 Task: Open Card Board Meeting Review in Board Employee Offboarding to Workspace Lead Generation and add a team member Softage.1@softage.net, a label Orange, a checklist Food Truck Launch, an attachment from Trello, a color Orange and finally, add a card description 'Plan and execute company team-building workshop' and a comment 'We should approach this task with a sense of humility and a willingness to seek feedback and guidance from others.'. Add a start date 'Jan 05, 1900' with a due date 'Jan 12, 1900'
Action: Mouse moved to (70, 288)
Screenshot: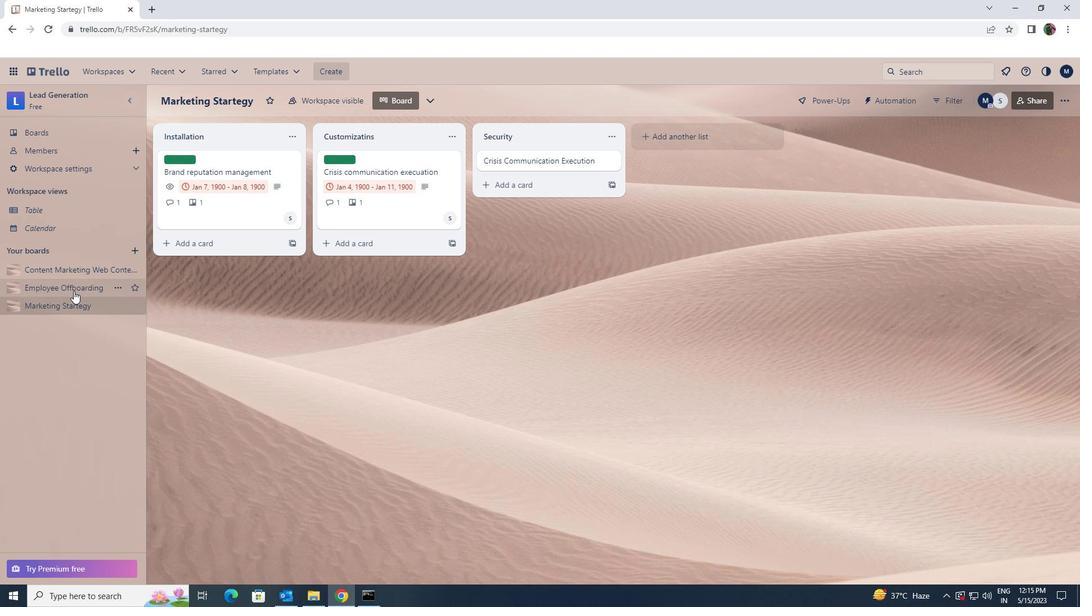 
Action: Mouse pressed left at (70, 288)
Screenshot: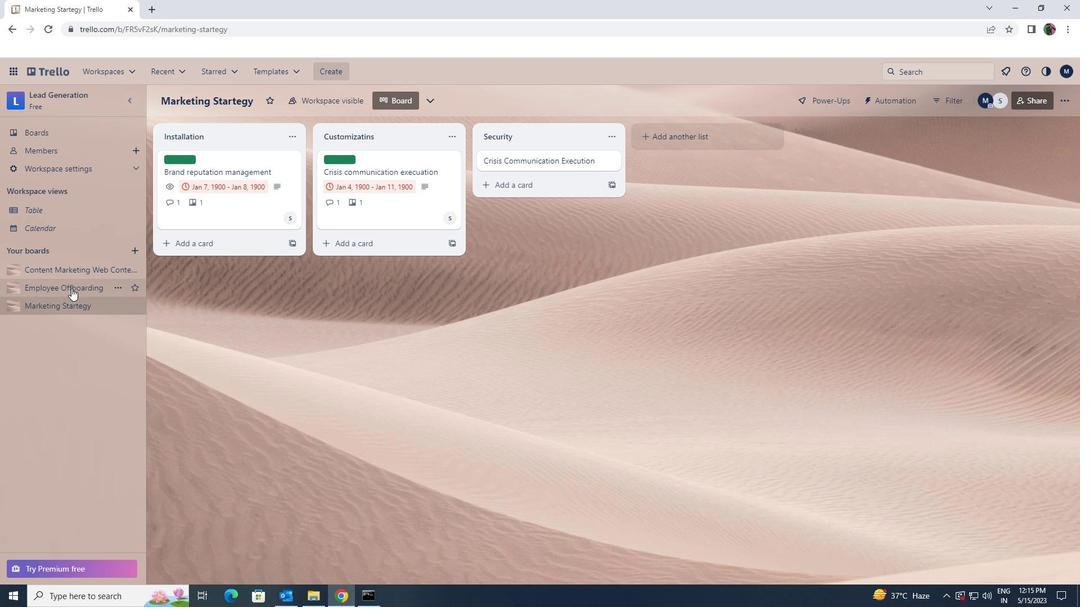
Action: Mouse moved to (400, 164)
Screenshot: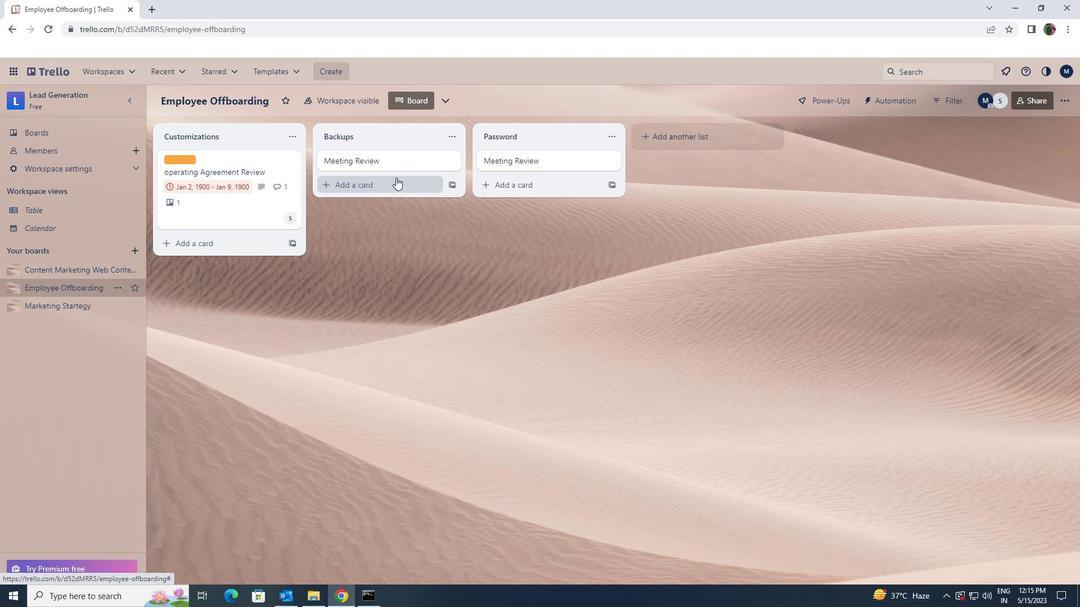 
Action: Mouse pressed left at (400, 164)
Screenshot: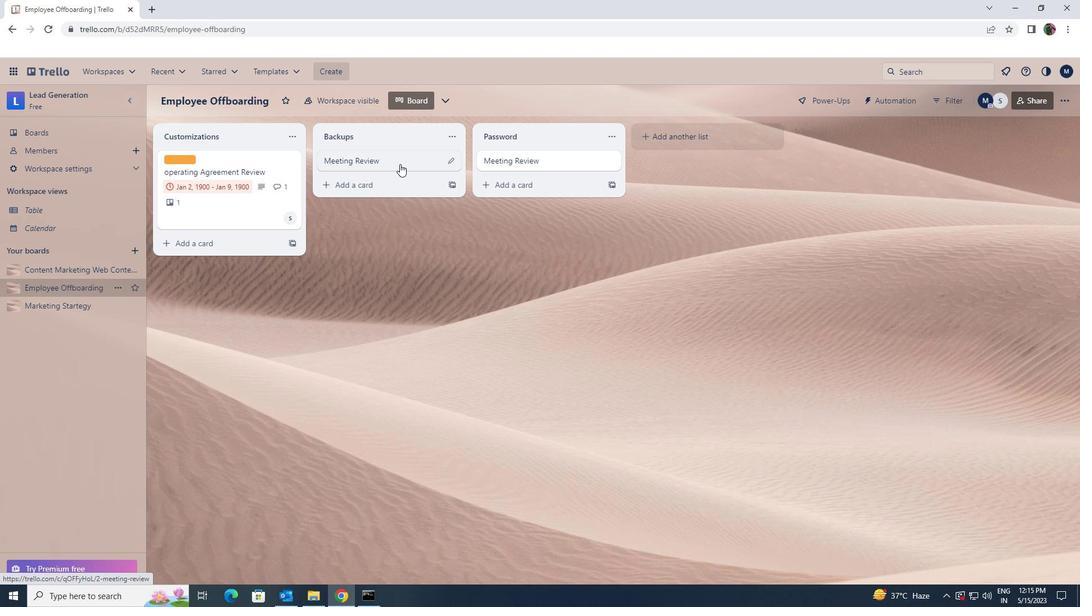 
Action: Mouse moved to (671, 198)
Screenshot: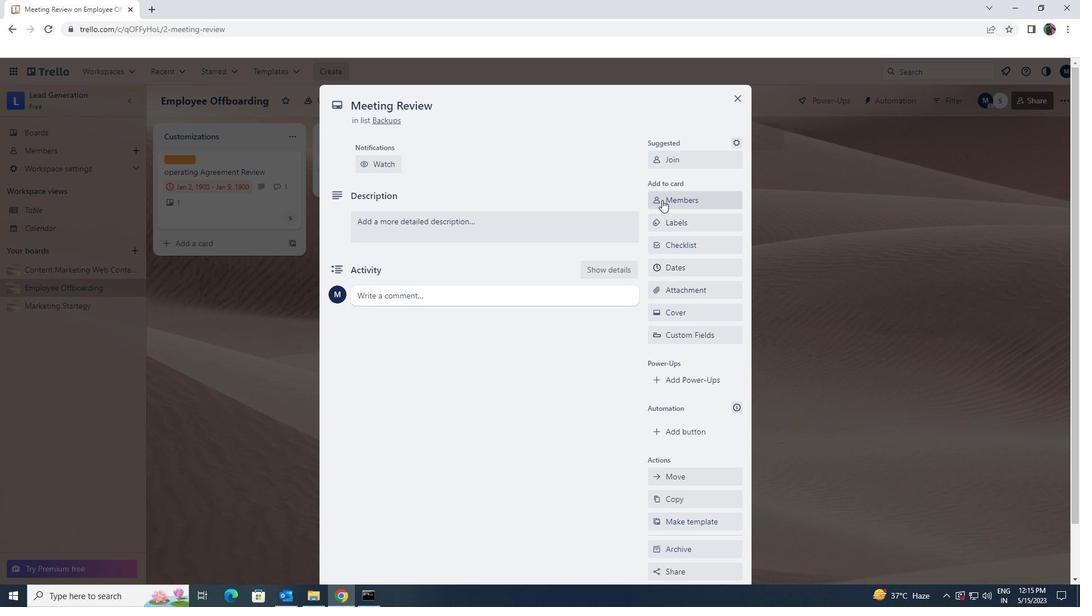 
Action: Mouse pressed left at (671, 198)
Screenshot: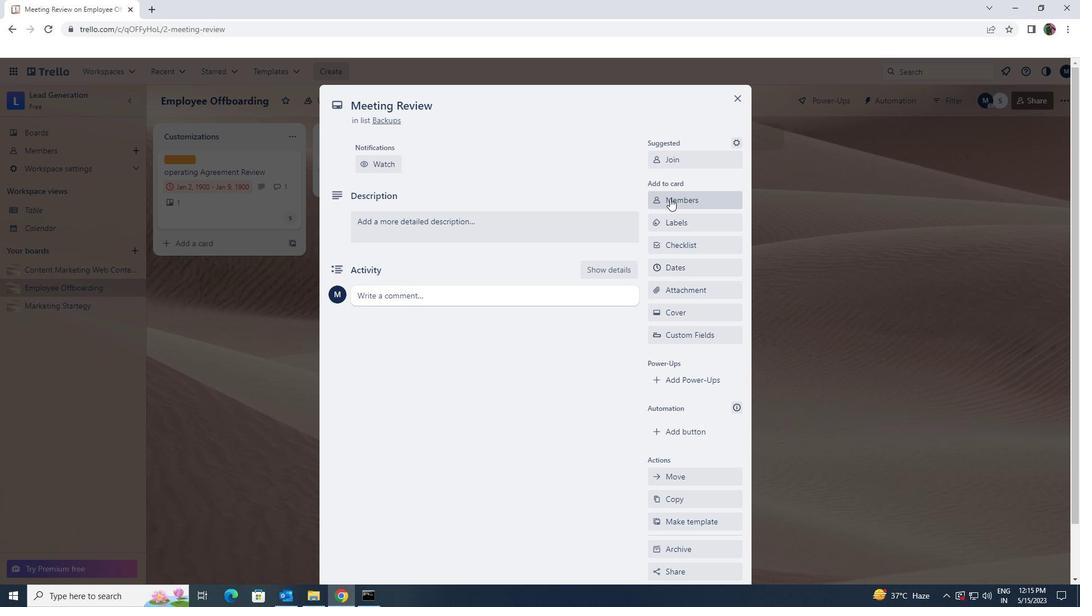 
Action: Key pressed <Key.shift><Key.shift><Key.shift><Key.shift>SOFTAGE.1<Key.shift><Key.shift>@SOFTAGE.NET
Screenshot: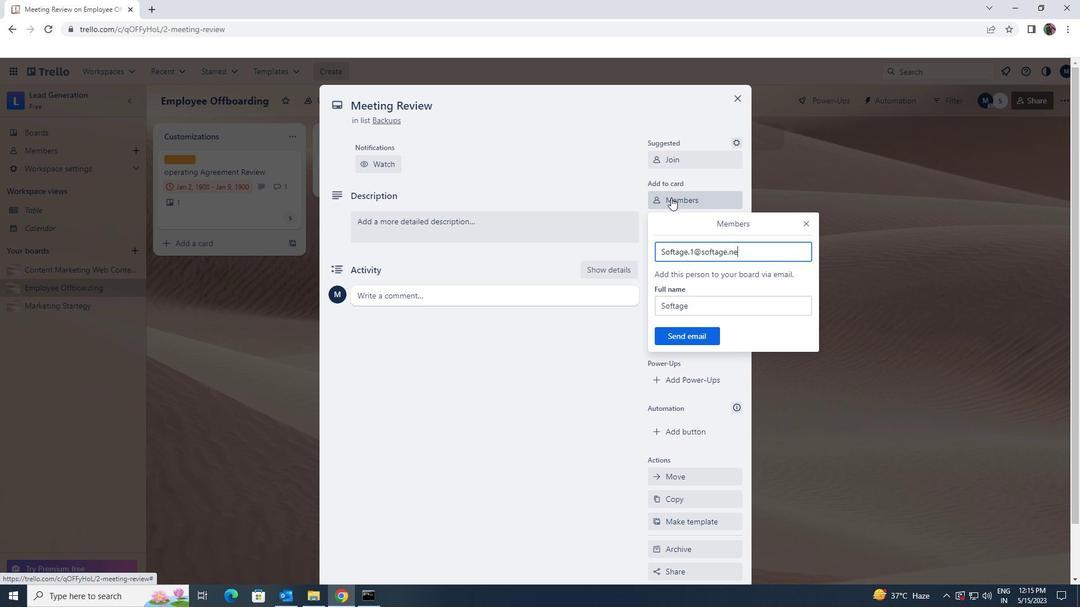 
Action: Mouse moved to (688, 342)
Screenshot: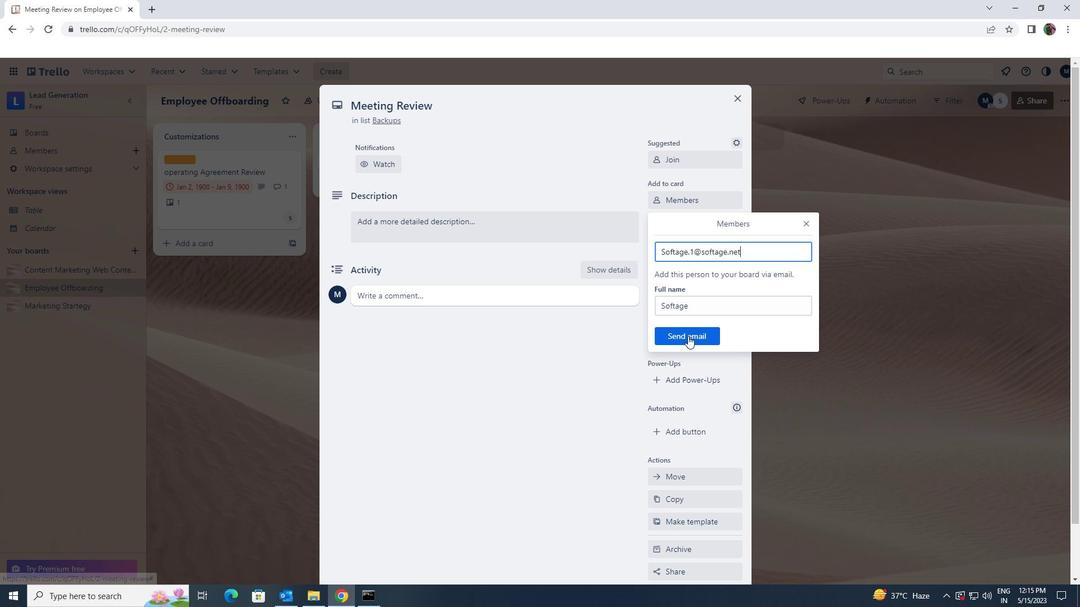 
Action: Mouse pressed left at (688, 342)
Screenshot: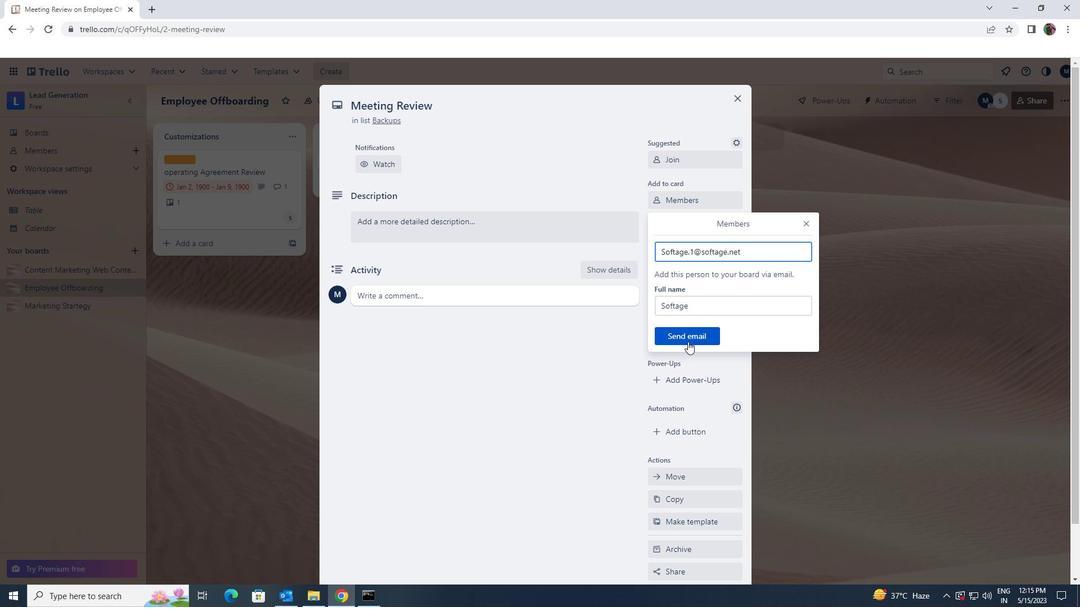 
Action: Mouse moved to (691, 224)
Screenshot: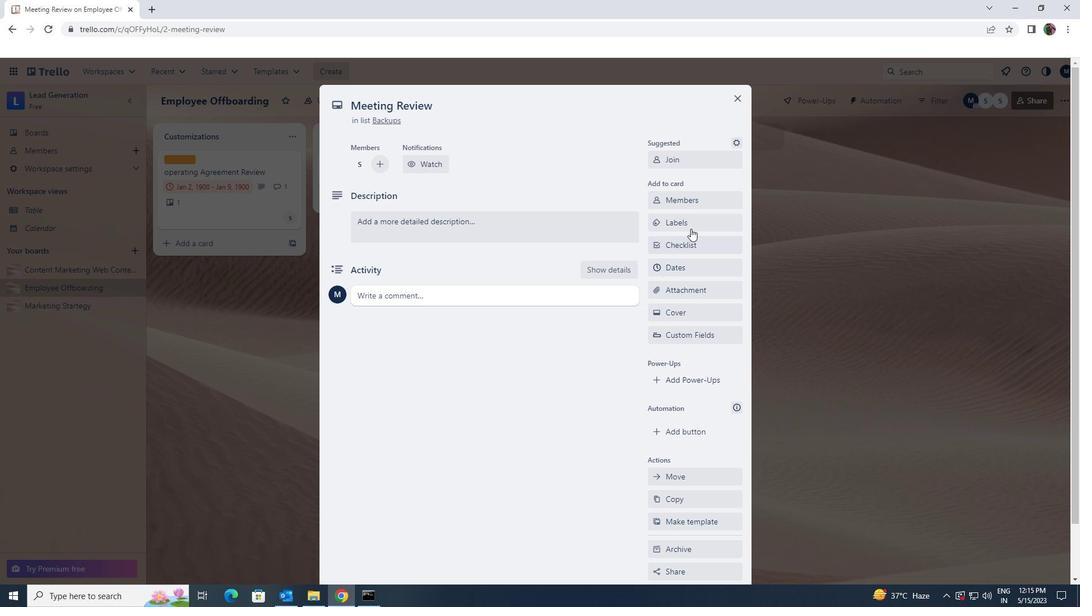
Action: Mouse pressed left at (691, 224)
Screenshot: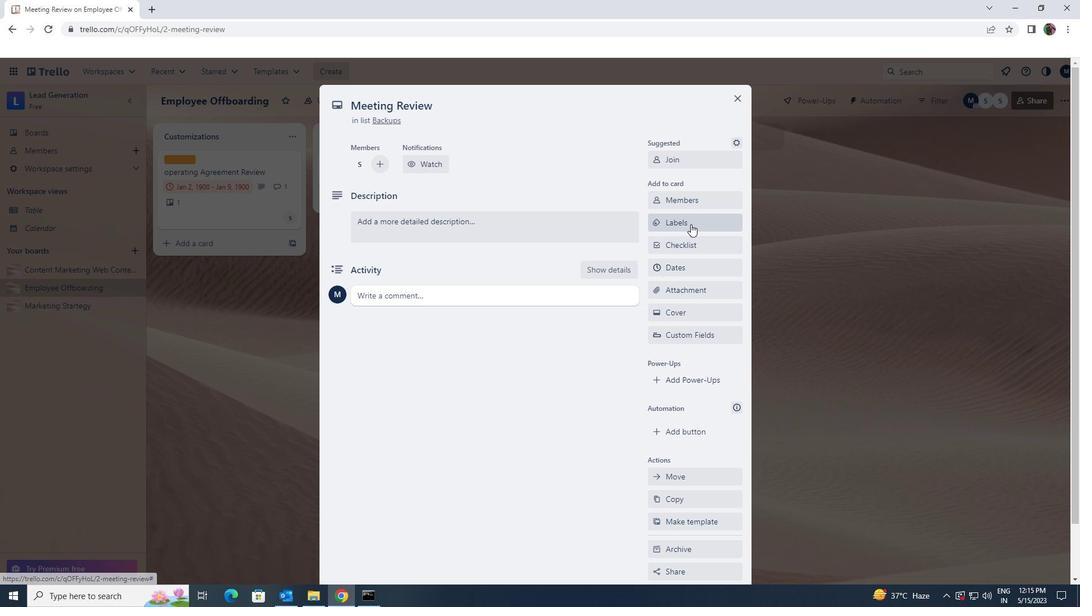 
Action: Mouse moved to (718, 444)
Screenshot: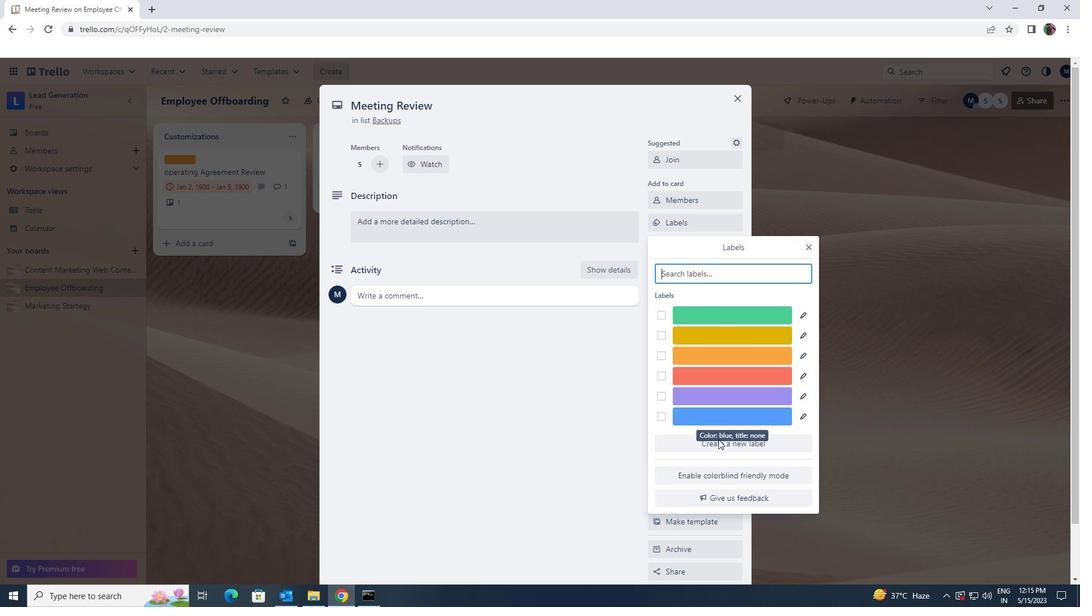 
Action: Mouse pressed left at (718, 444)
Screenshot: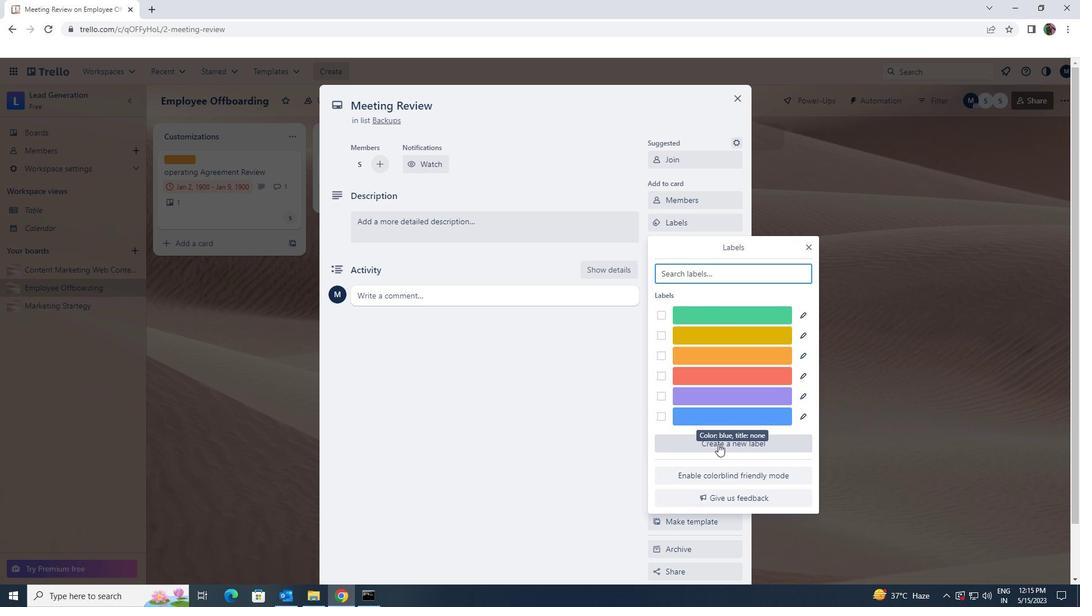 
Action: Mouse moved to (740, 410)
Screenshot: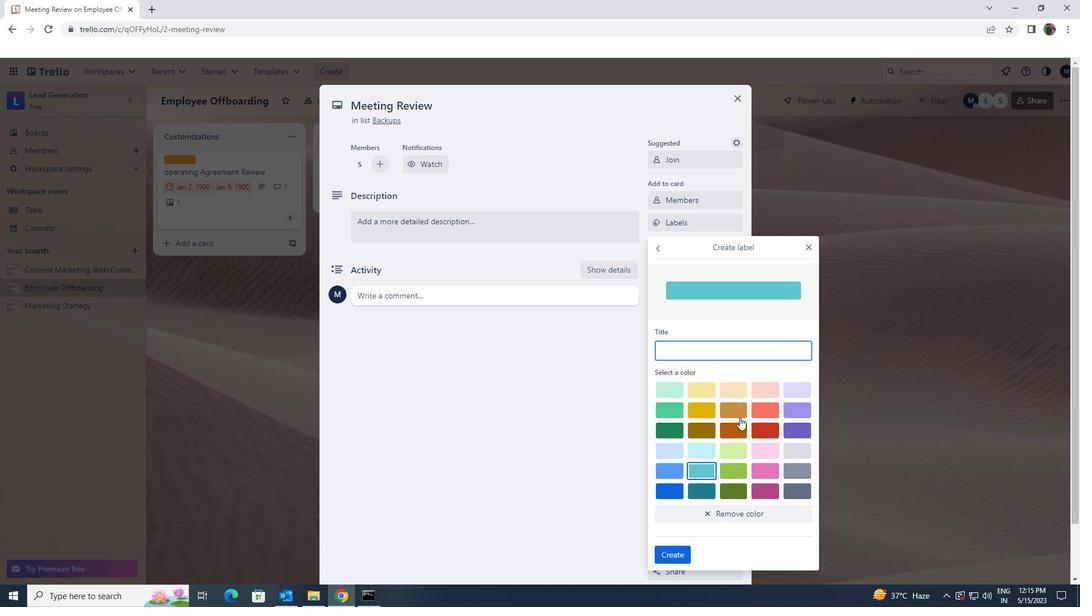 
Action: Mouse pressed left at (740, 410)
Screenshot: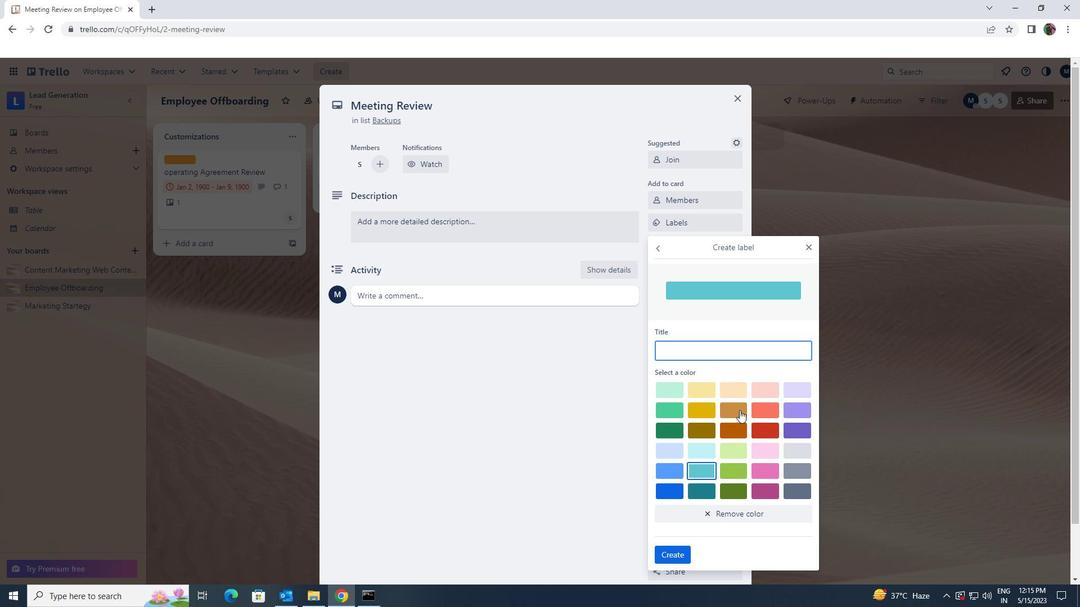 
Action: Mouse moved to (662, 554)
Screenshot: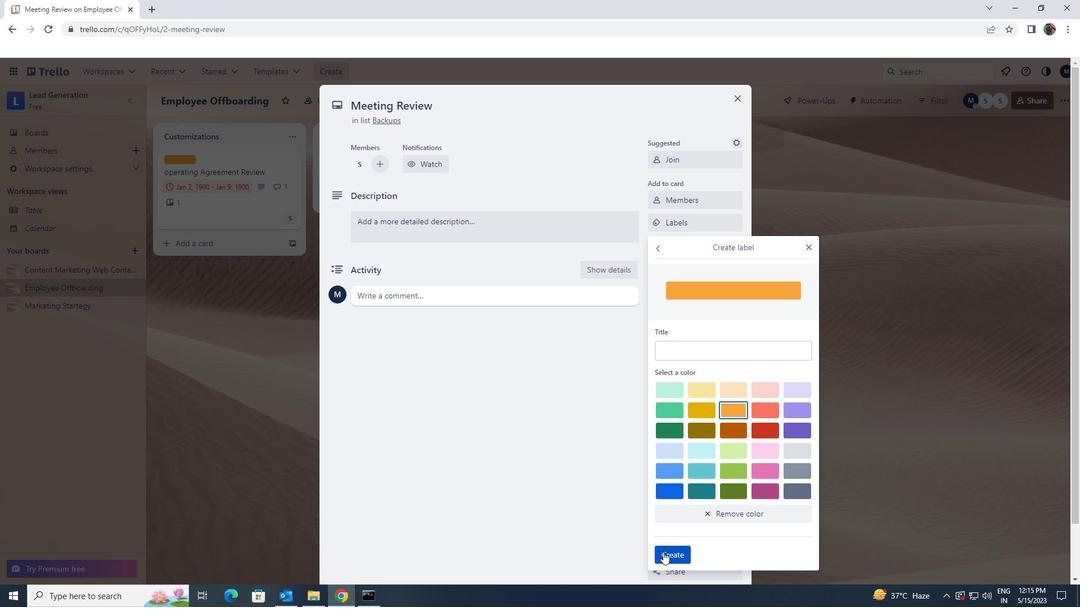 
Action: Mouse pressed left at (662, 554)
Screenshot: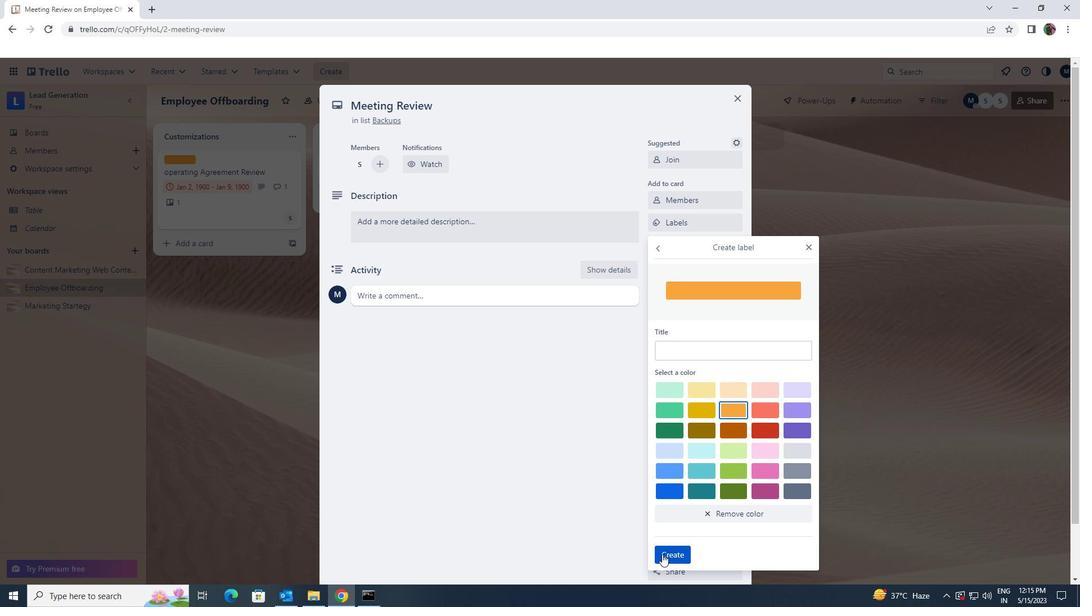 
Action: Mouse moved to (807, 247)
Screenshot: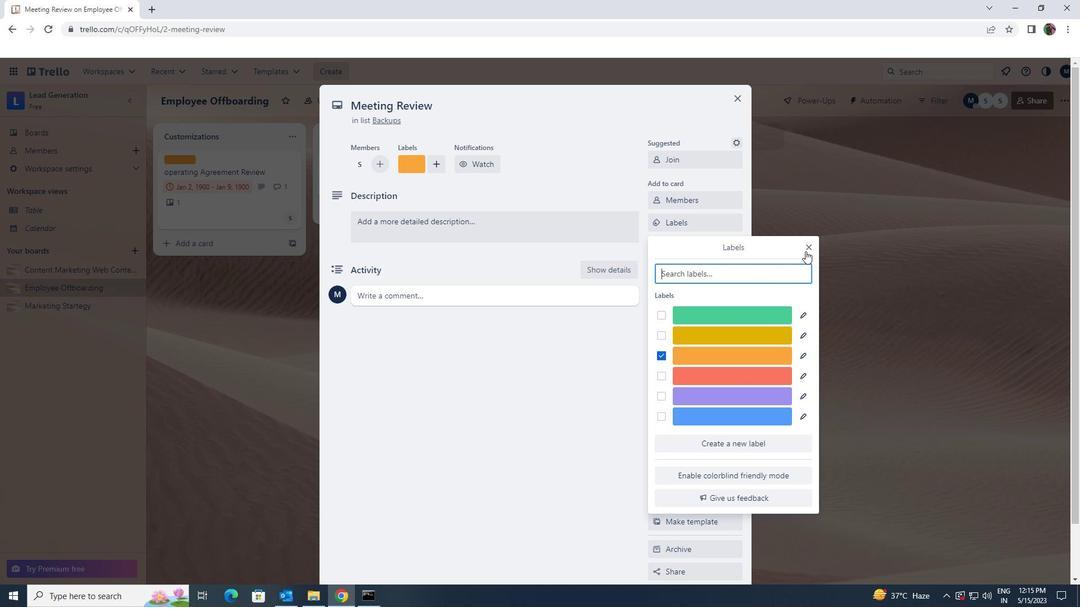 
Action: Mouse pressed left at (807, 247)
Screenshot: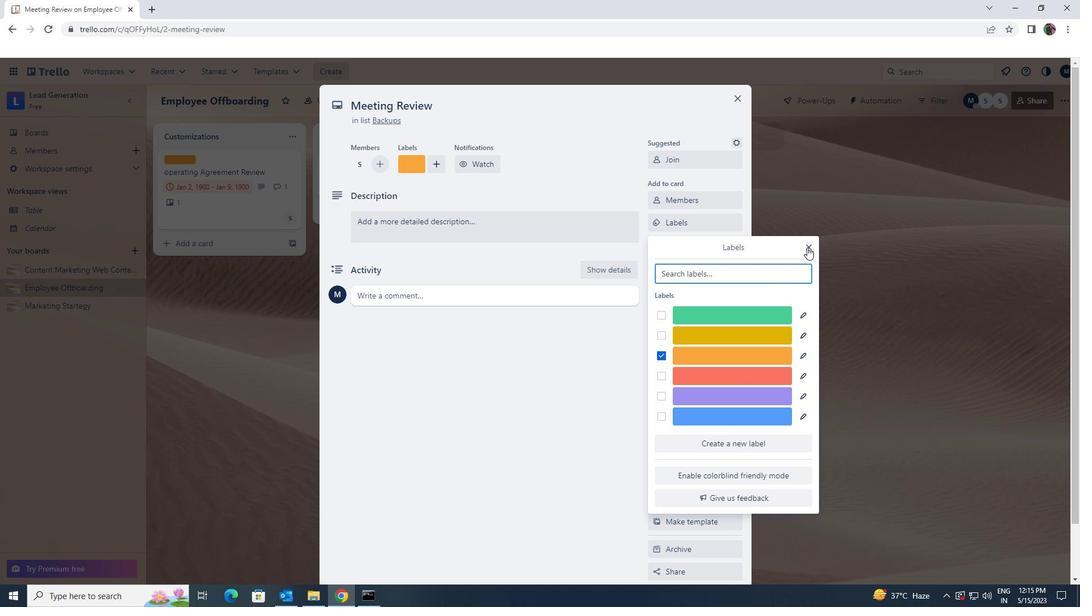 
Action: Mouse moved to (707, 238)
Screenshot: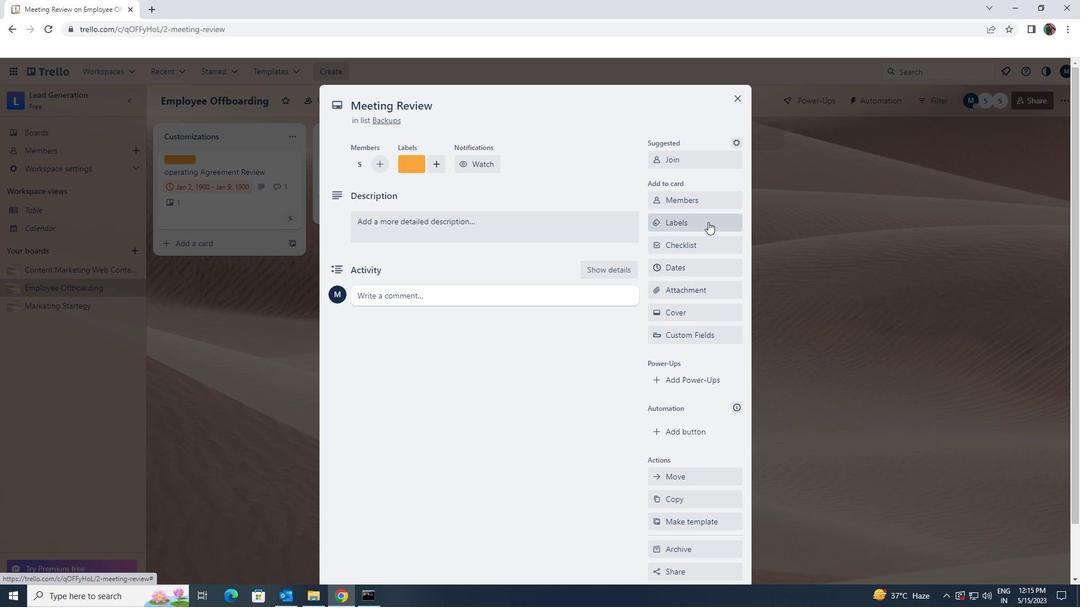 
Action: Mouse pressed left at (707, 238)
Screenshot: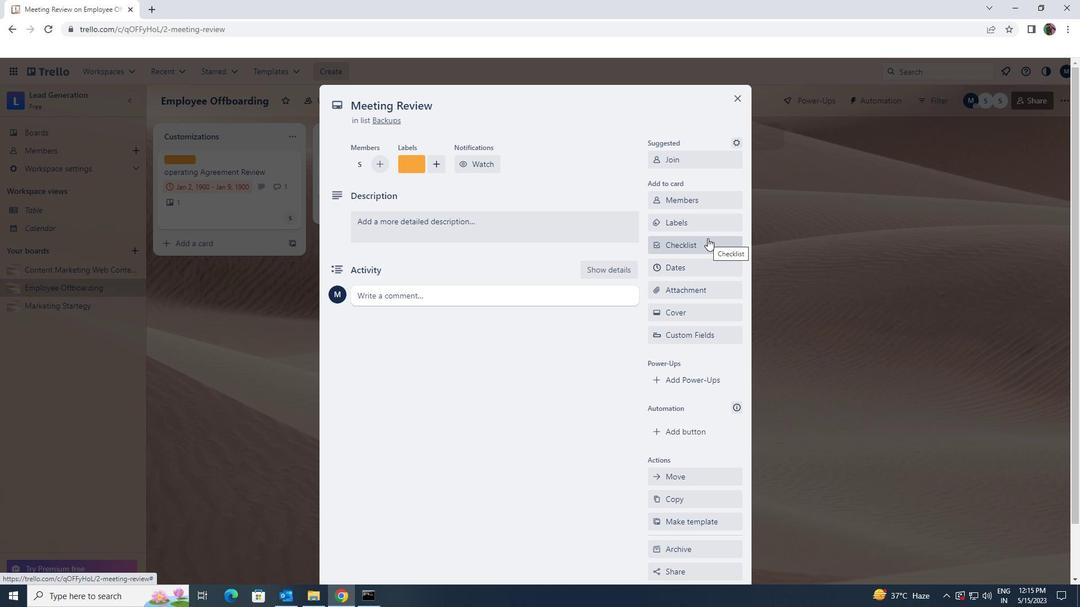 
Action: Key pressed <Key.shift><Key.shift><Key.shift><Key.shift>FOOD<Key.space><Key.shift>TRACK<Key.space><Key.shift>LAUNCH
Screenshot: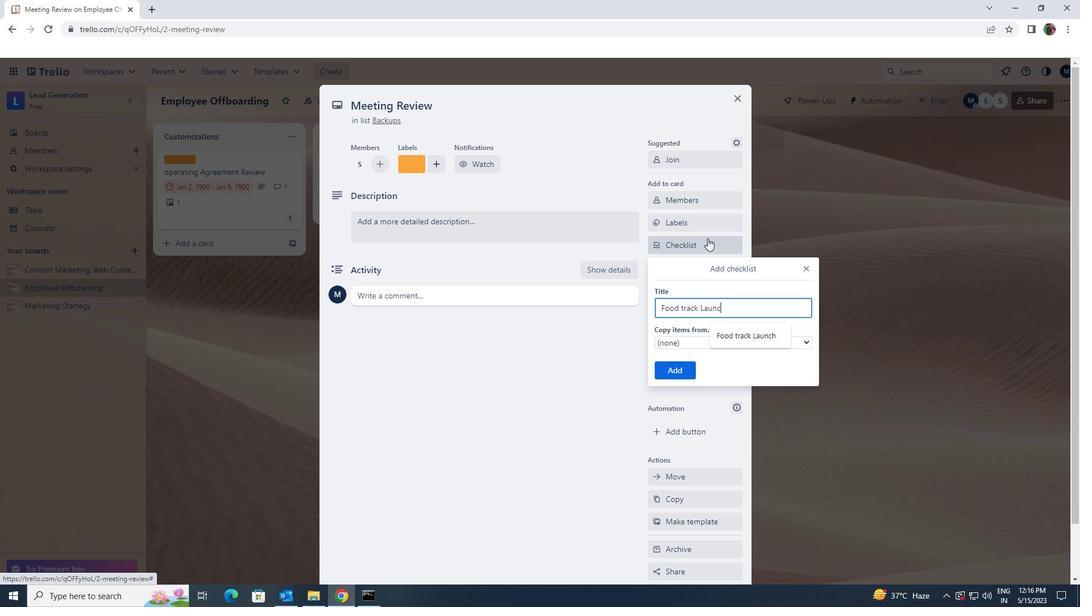 
Action: Mouse moved to (679, 361)
Screenshot: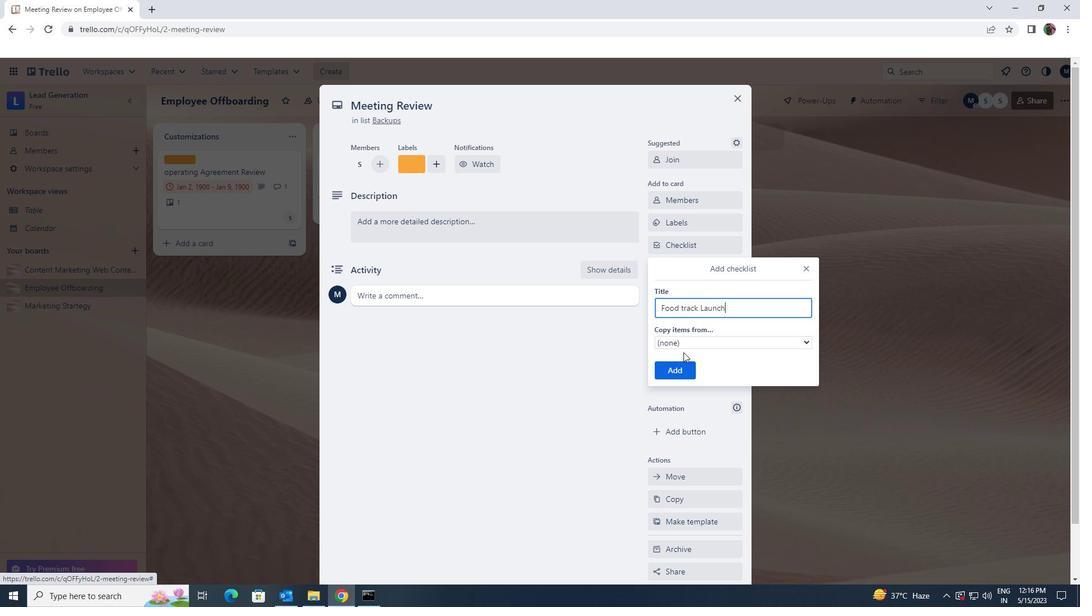 
Action: Mouse pressed left at (679, 361)
Screenshot: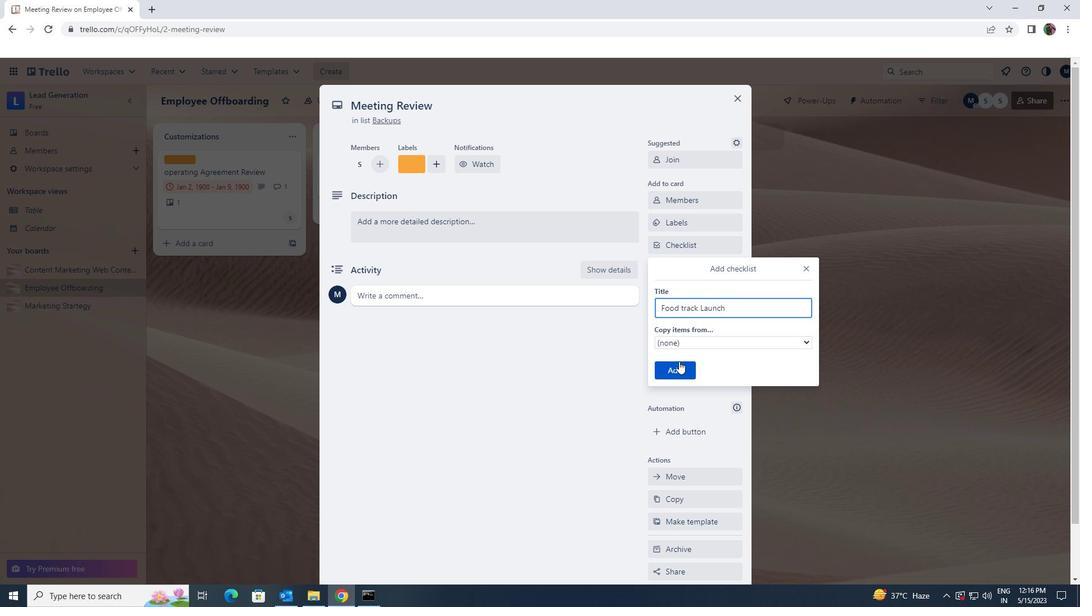 
Action: Mouse moved to (696, 288)
Screenshot: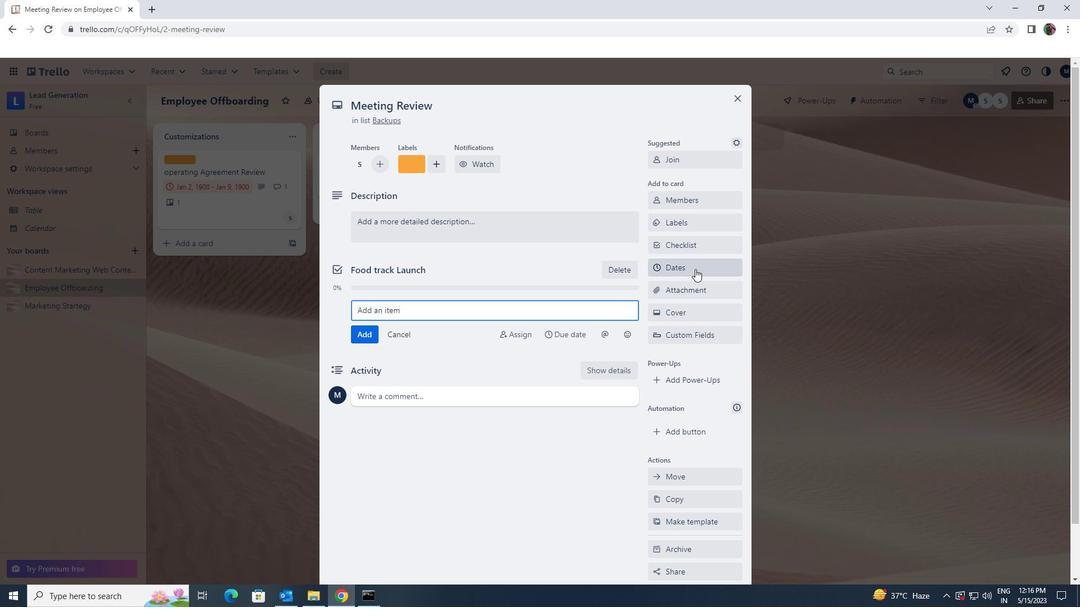 
Action: Mouse pressed left at (696, 288)
Screenshot: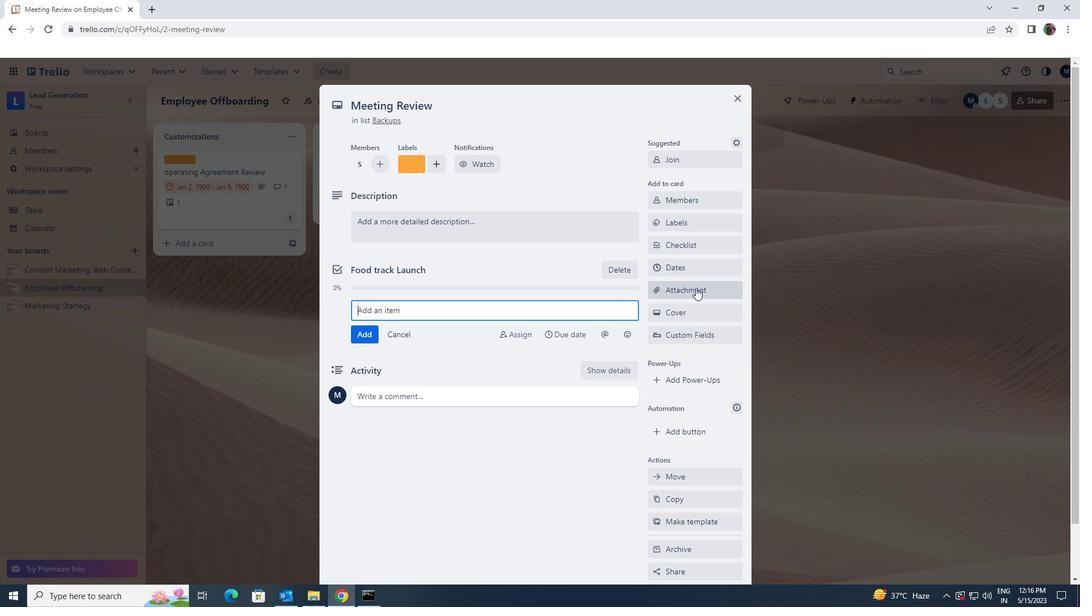 
Action: Mouse moved to (705, 363)
Screenshot: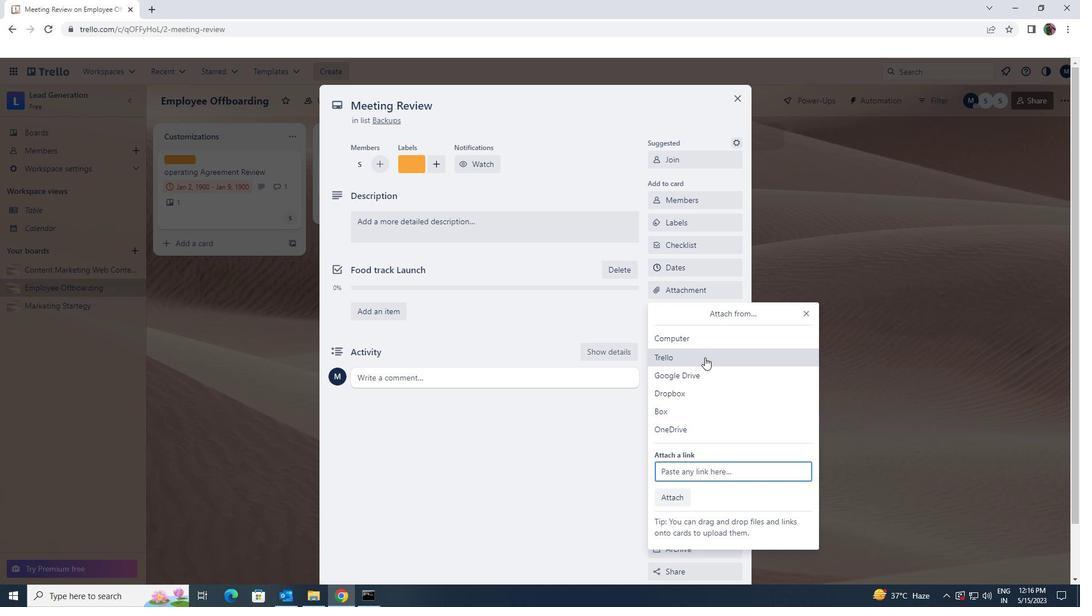 
Action: Mouse pressed left at (705, 363)
Screenshot: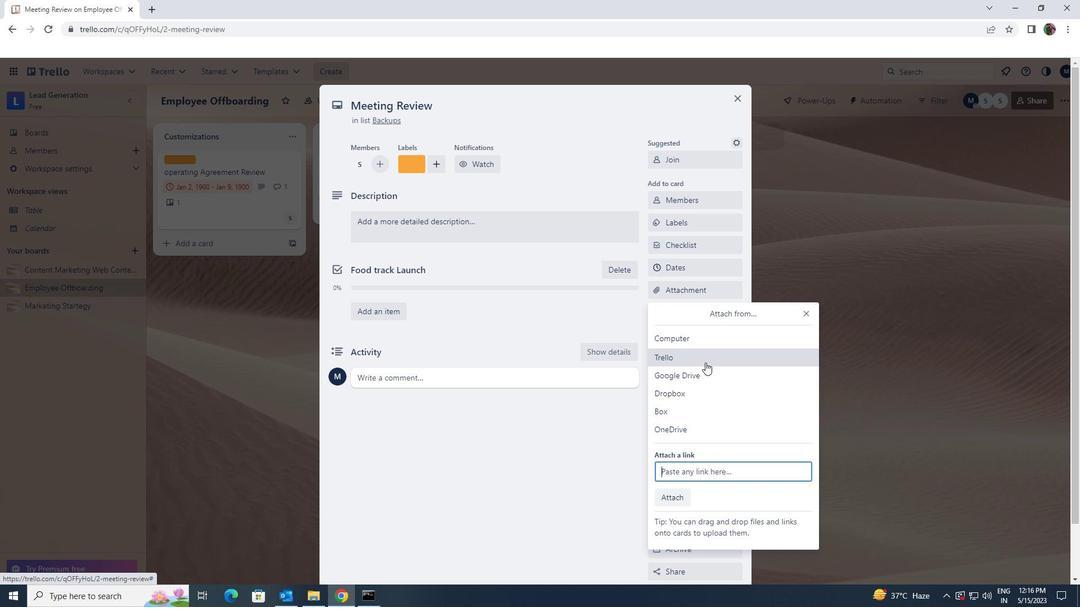 
Action: Mouse moved to (715, 419)
Screenshot: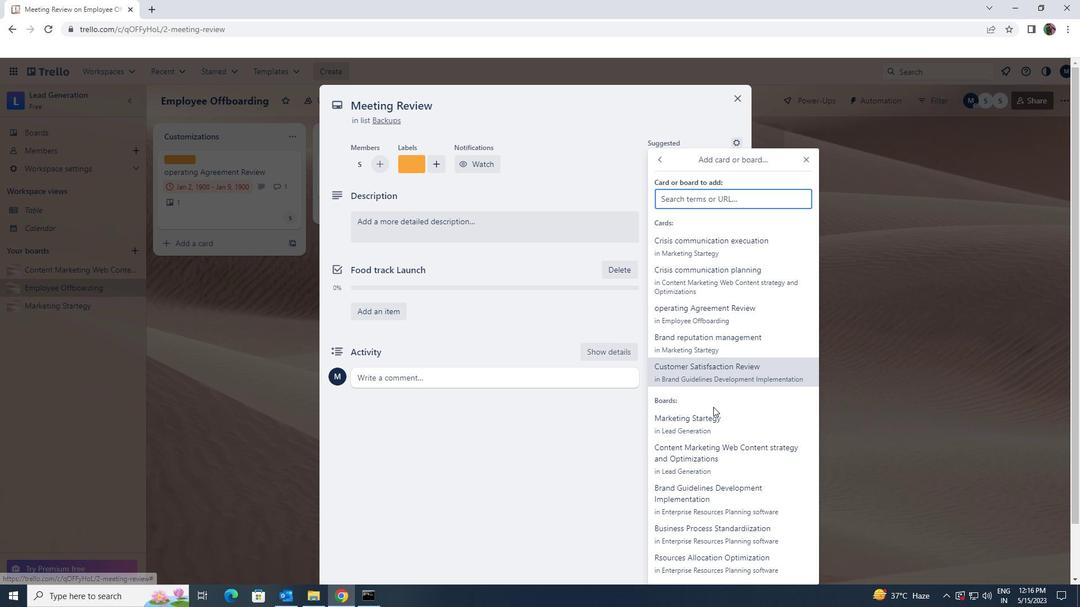 
Action: Mouse pressed left at (715, 419)
Screenshot: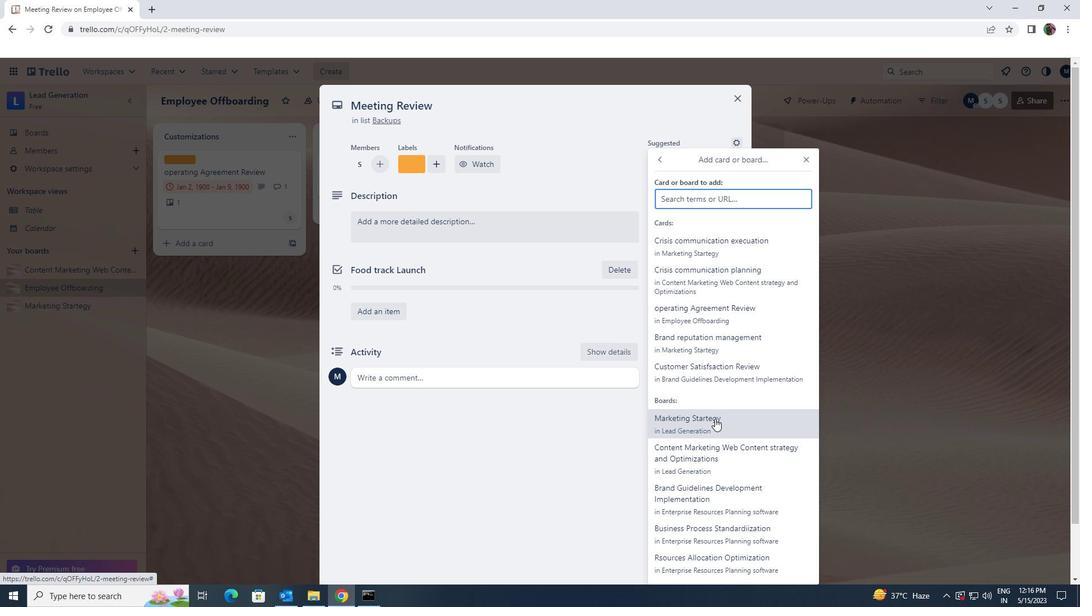 
Action: Mouse moved to (590, 232)
Screenshot: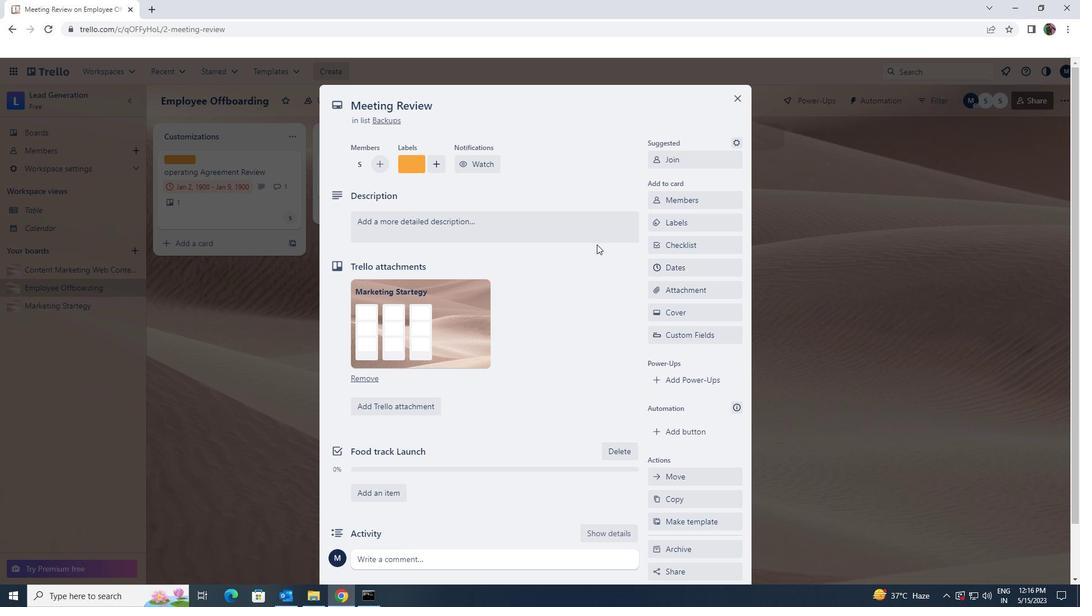 
Action: Mouse pressed left at (590, 232)
Screenshot: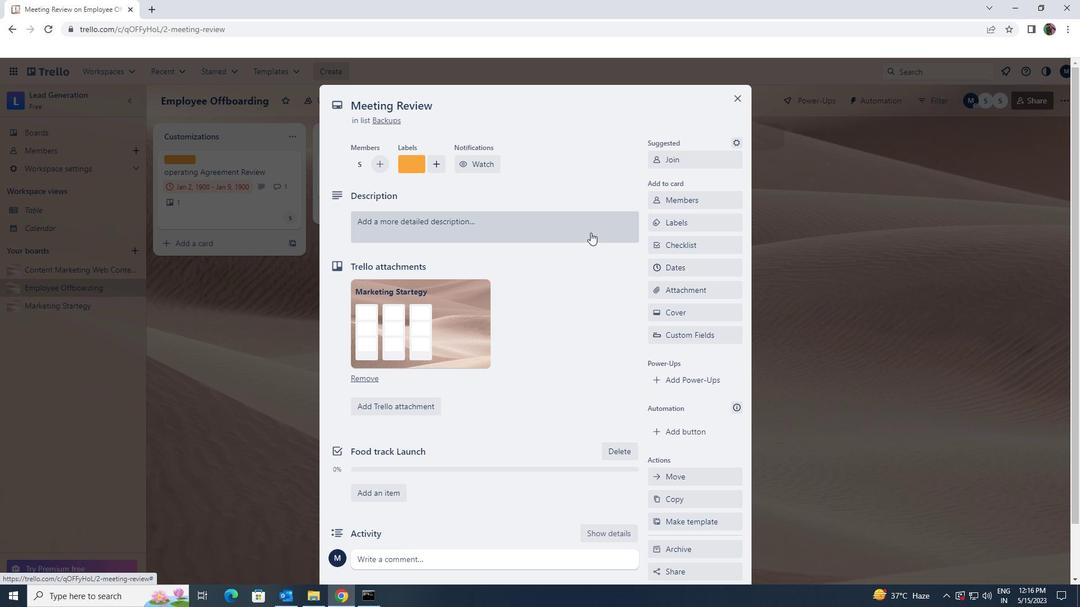 
Action: Key pressed <Key.shift><Key.shift><Key.shift><Key.shift><Key.shift><Key.shift><Key.shift><Key.shift><Key.shift><Key.shift><Key.shift><Key.shift><Key.shift><Key.shift><Key.shift><Key.shift><Key.shift>PLAN<Key.space>AND<Key.space>EXECUTE<Key.space>COMPANY<Key.space>TEAM<Key.space>BUILDING<Key.space>WORKSHOP<Key.space>
Screenshot: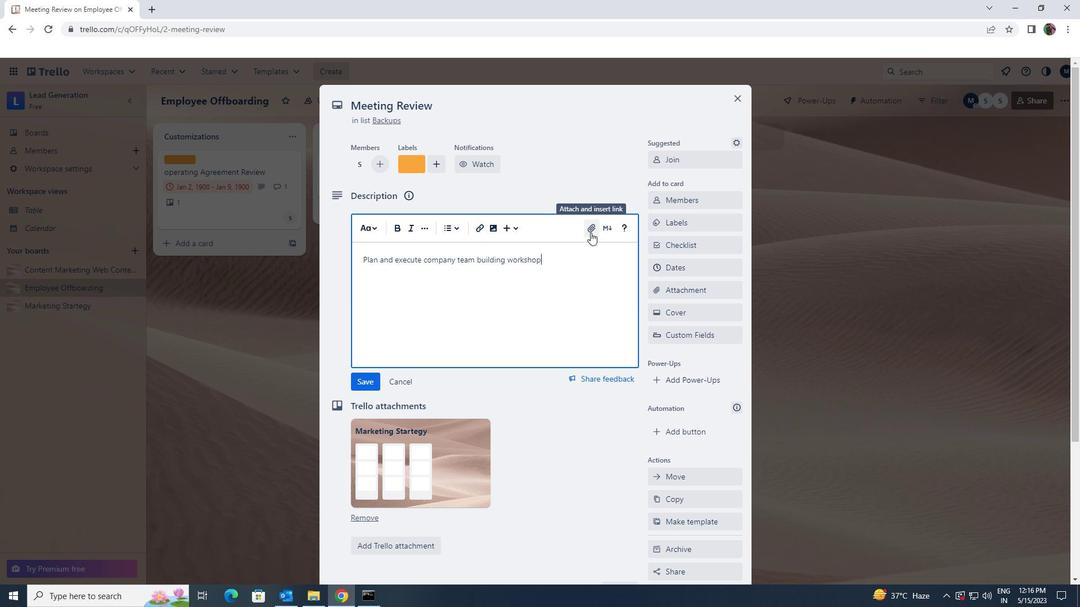 
Action: Mouse moved to (357, 388)
Screenshot: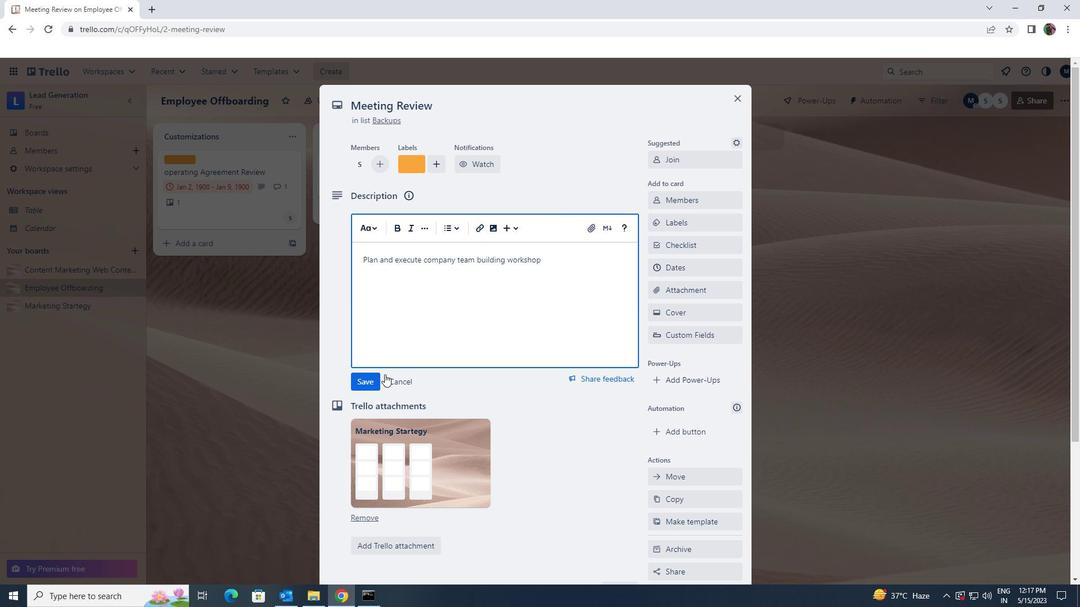 
Action: Mouse pressed left at (357, 388)
Screenshot: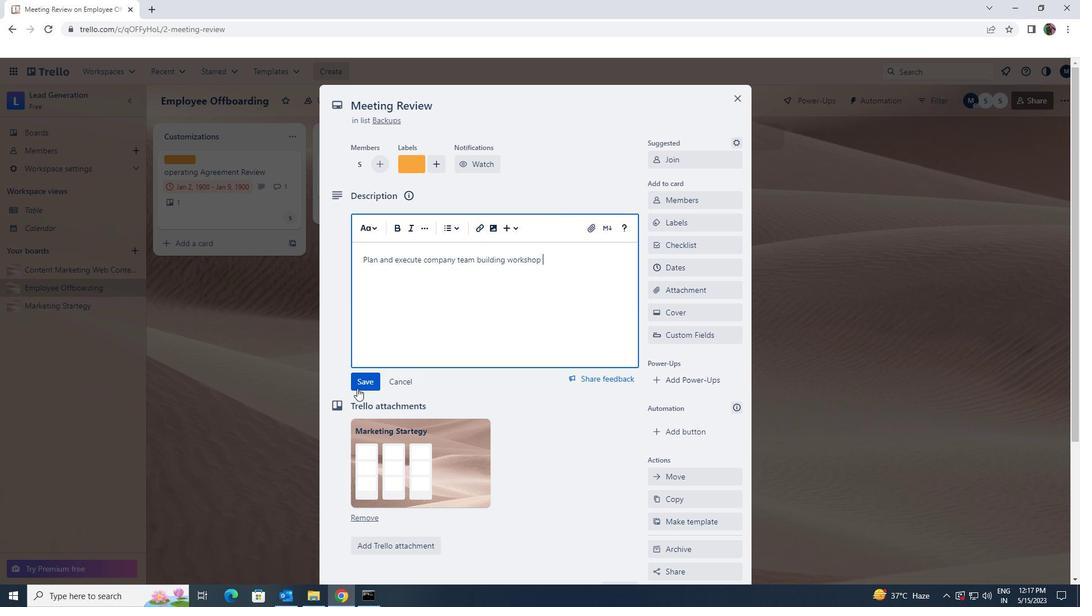 
Action: Mouse scrolled (357, 388) with delta (0, 0)
Screenshot: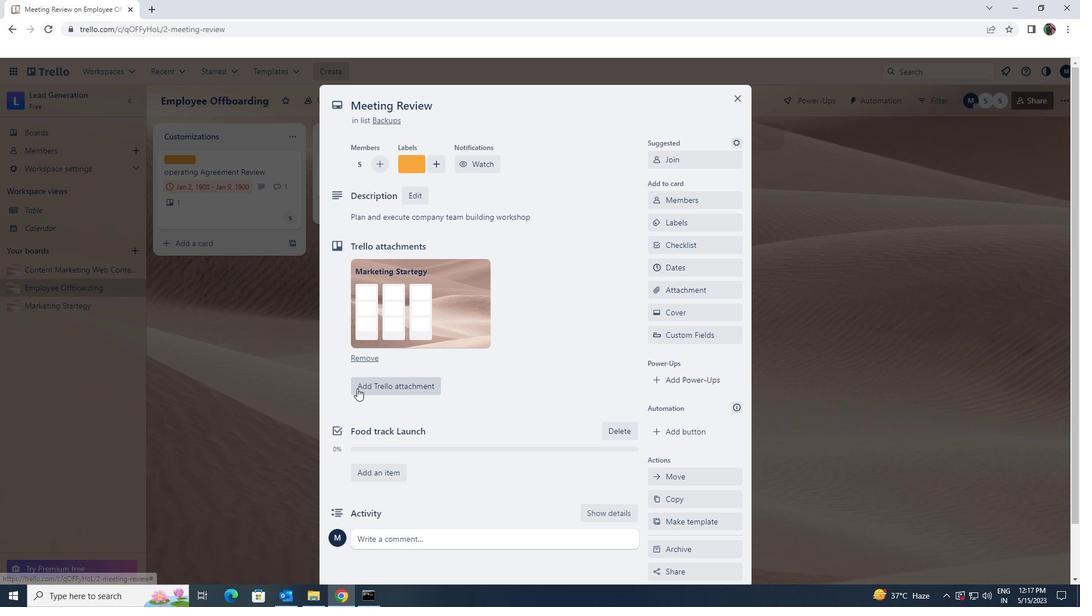 
Action: Mouse scrolled (357, 388) with delta (0, 0)
Screenshot: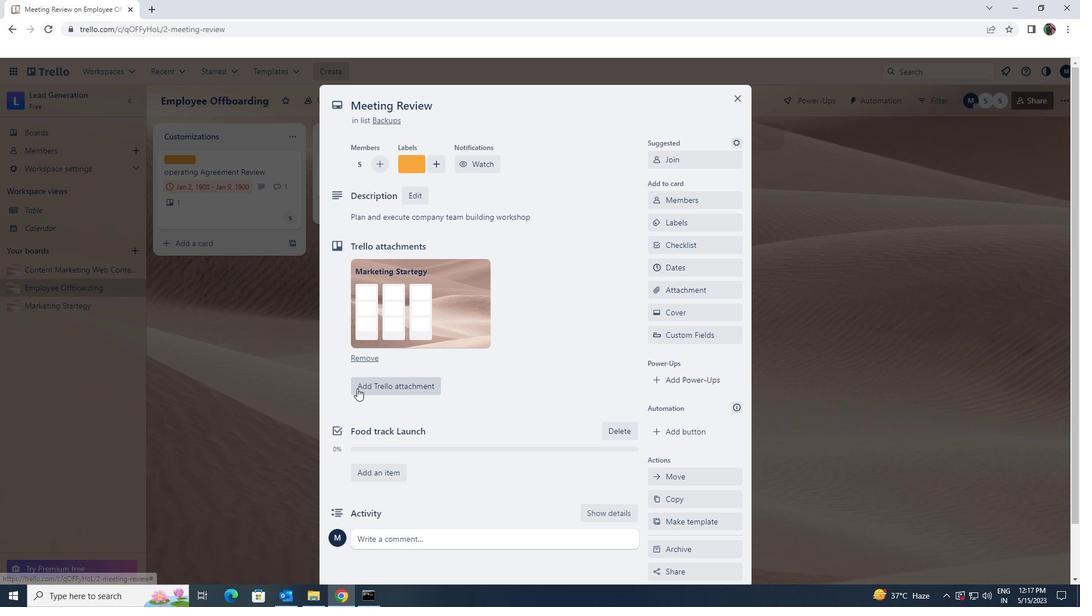 
Action: Mouse scrolled (357, 388) with delta (0, 0)
Screenshot: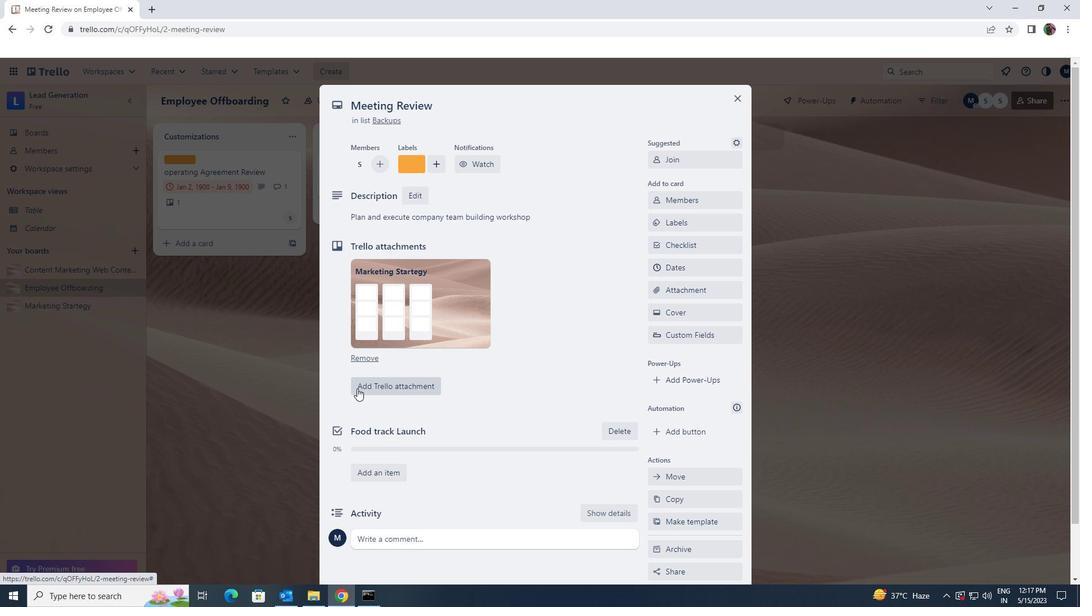 
Action: Mouse scrolled (357, 388) with delta (0, 0)
Screenshot: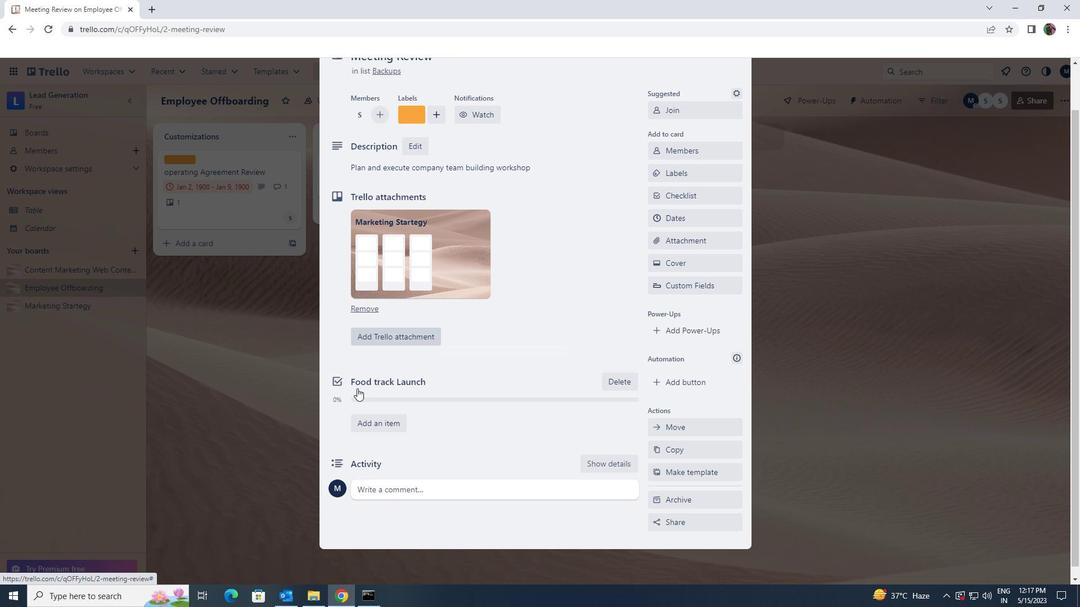
Action: Mouse scrolled (357, 388) with delta (0, 0)
Screenshot: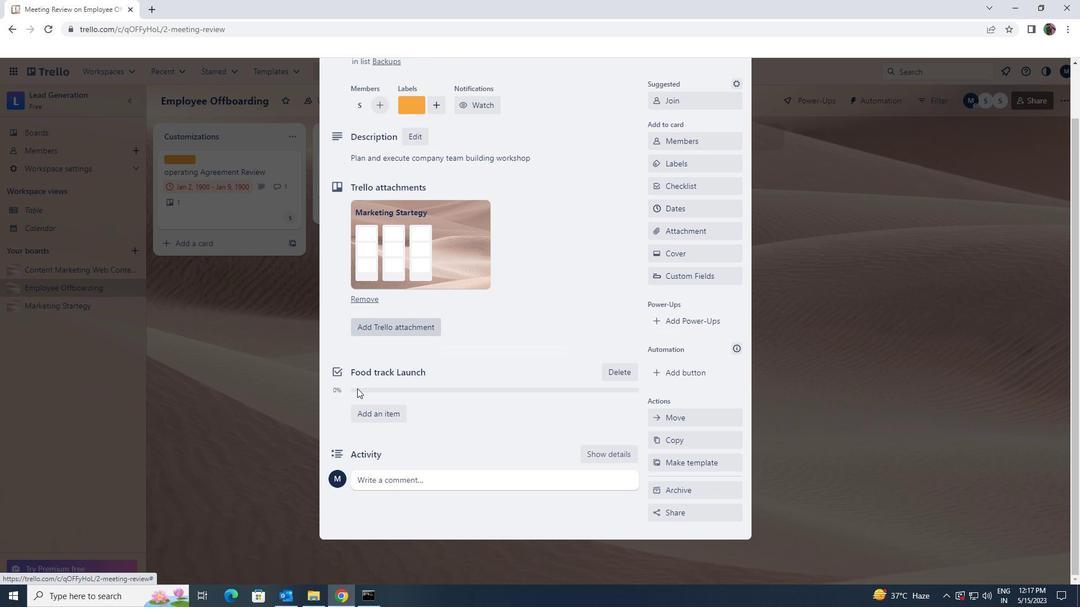 
Action: Mouse moved to (392, 480)
Screenshot: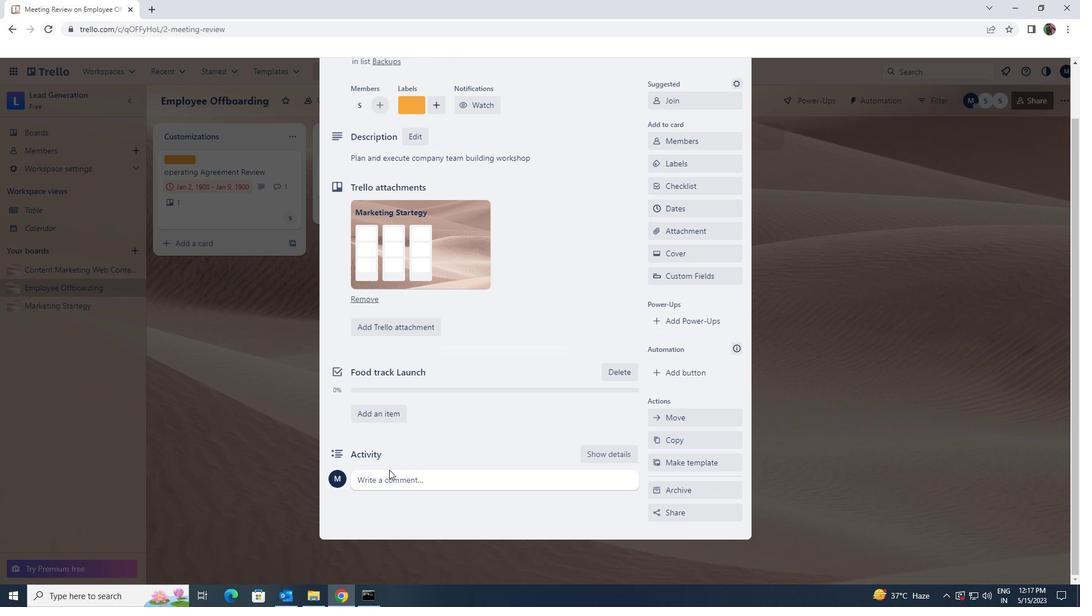 
Action: Mouse pressed left at (392, 480)
Screenshot: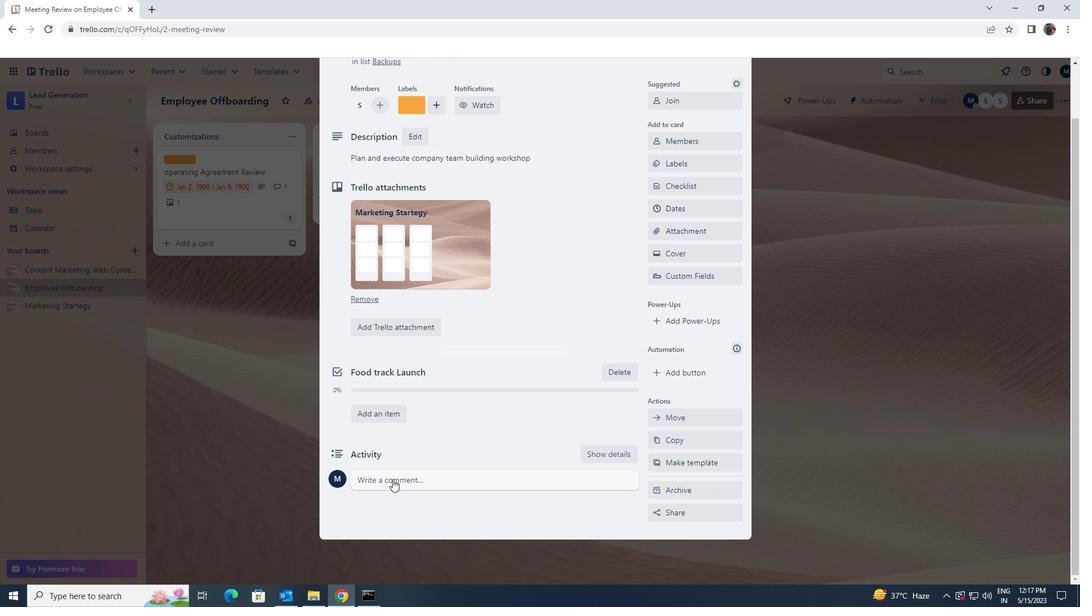 
Action: Key pressed <Key.shift><Key.shift><Key.shift><Key.shift><Key.shift><Key.shift>WE<Key.space>D<Key.backspace>D<Key.backspace>SHOULD<Key.space>APPROACH<Key.space>THIS<Key.space>TASK<Key.space>WITH<Key.space>SENSE<Key.space>OF<Key.space>HUMILITY<Key.space>AND<Key.space>A<Key.space>WILLNGNESS<Key.space>TO<Key.space>SEEK<Key.space>FEEDBACK<Key.space>AND<Key.space>GUIDELINES<Key.space>FROM<Key.space>OTHERS
Screenshot: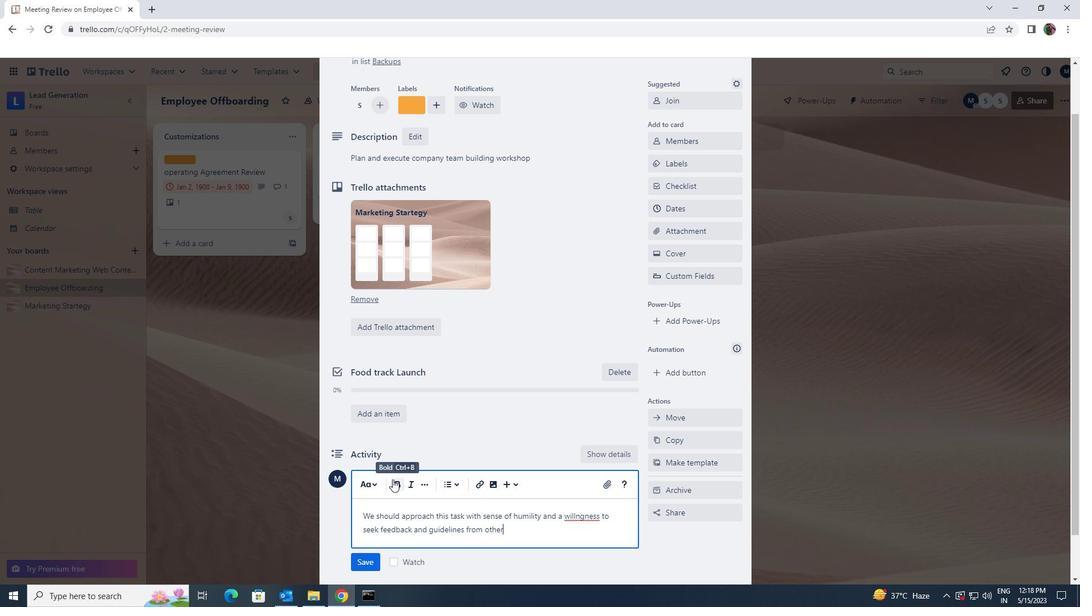 
Action: Mouse moved to (369, 554)
Screenshot: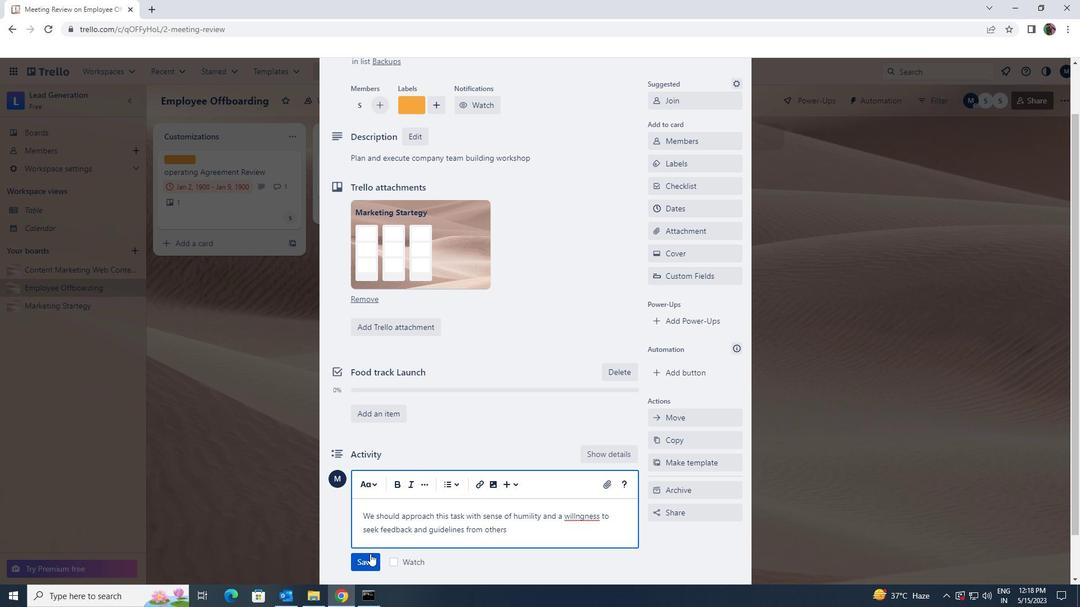 
Action: Mouse pressed left at (369, 554)
Screenshot: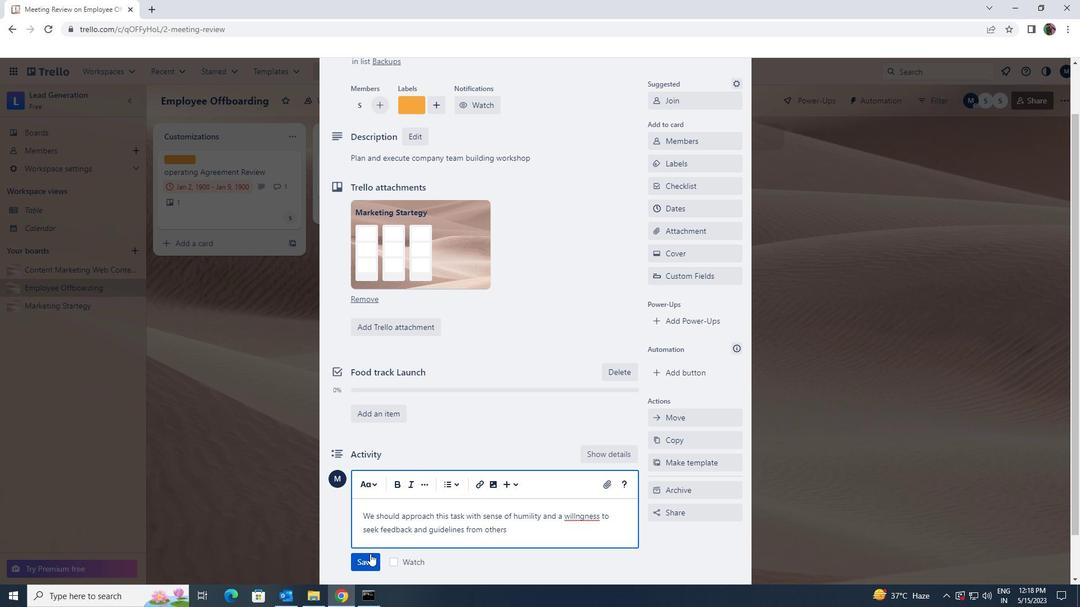 
Action: Mouse moved to (498, 473)
Screenshot: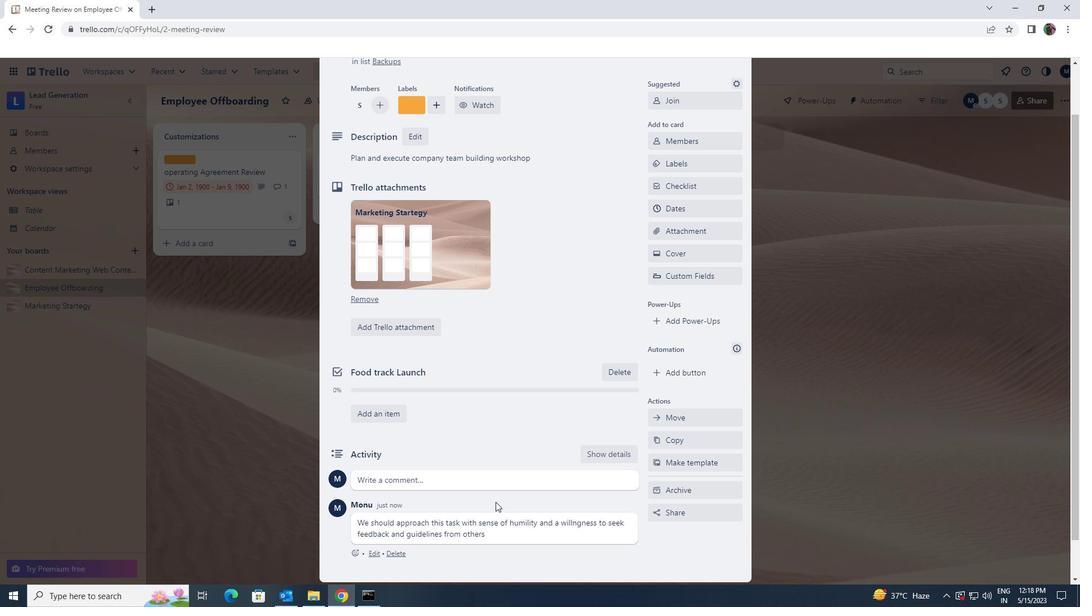 
Action: Mouse scrolled (498, 474) with delta (0, 0)
Screenshot: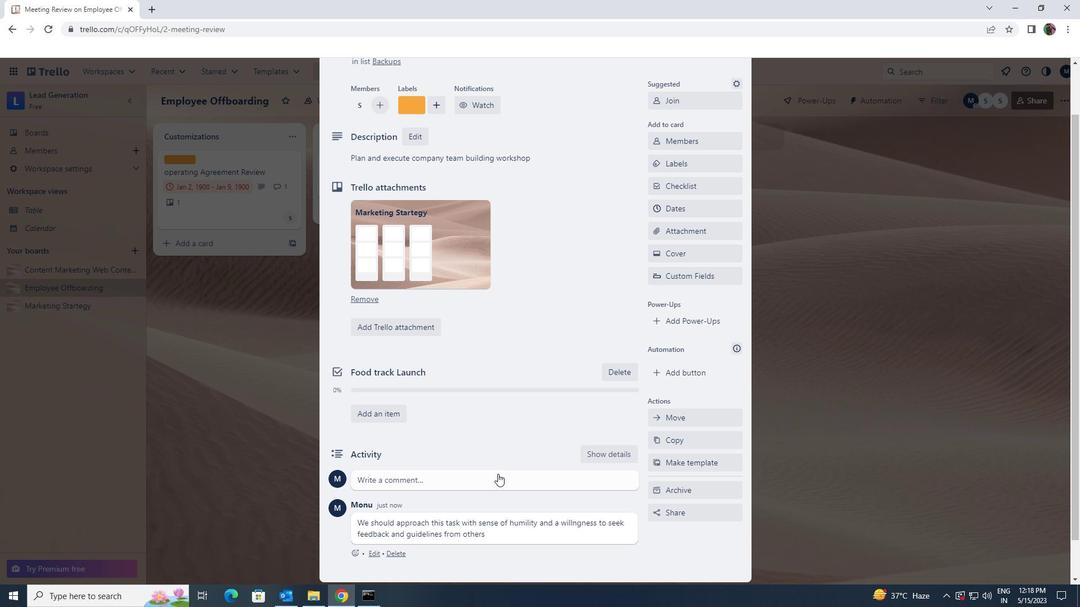 
Action: Mouse scrolled (498, 474) with delta (0, 0)
Screenshot: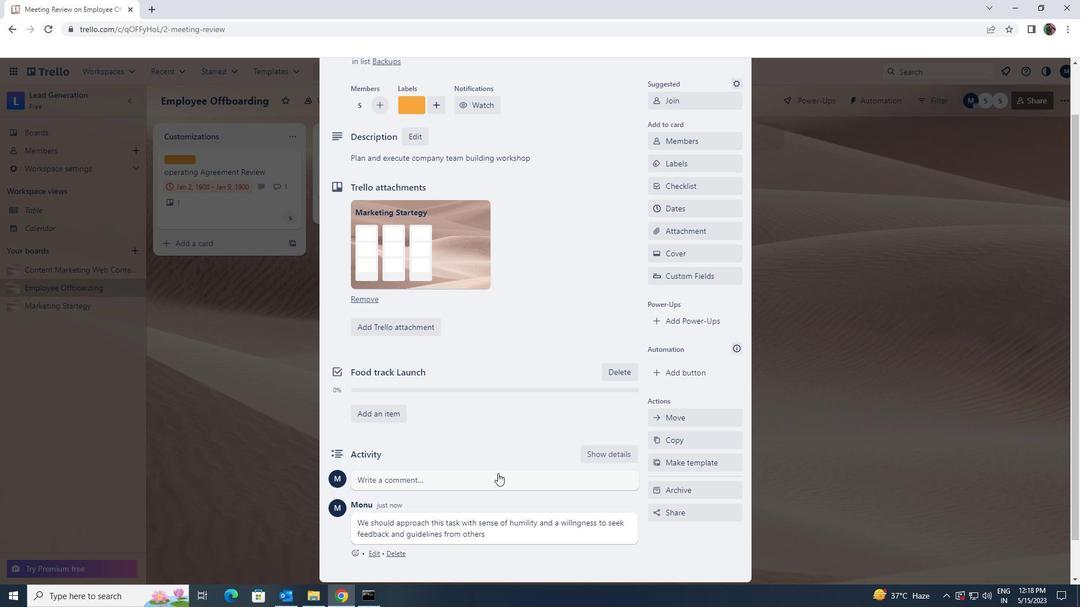 
Action: Mouse scrolled (498, 474) with delta (0, 0)
Screenshot: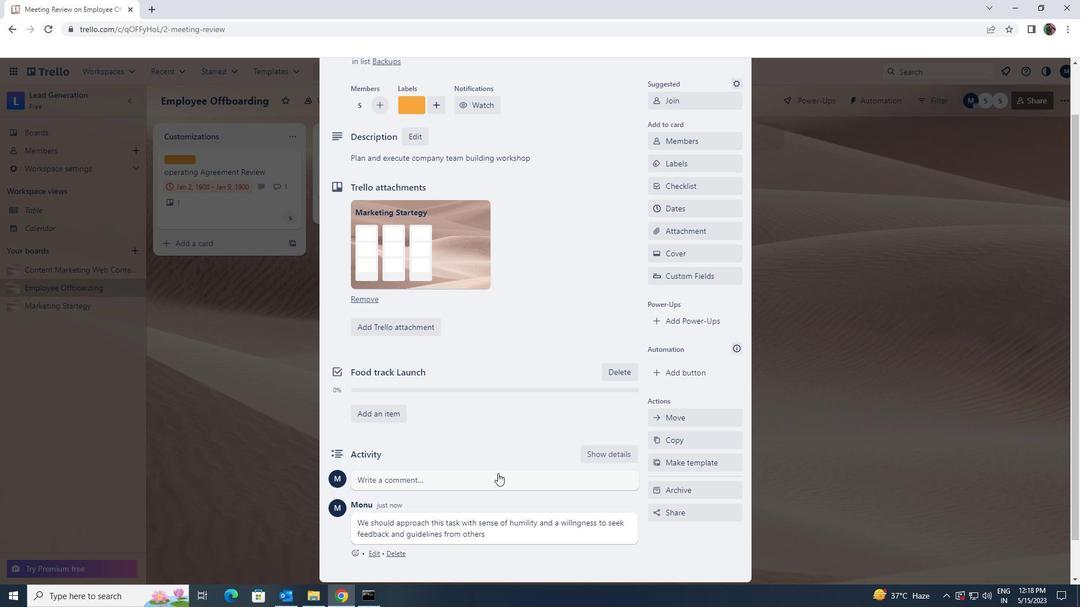 
Action: Mouse scrolled (498, 474) with delta (0, 0)
Screenshot: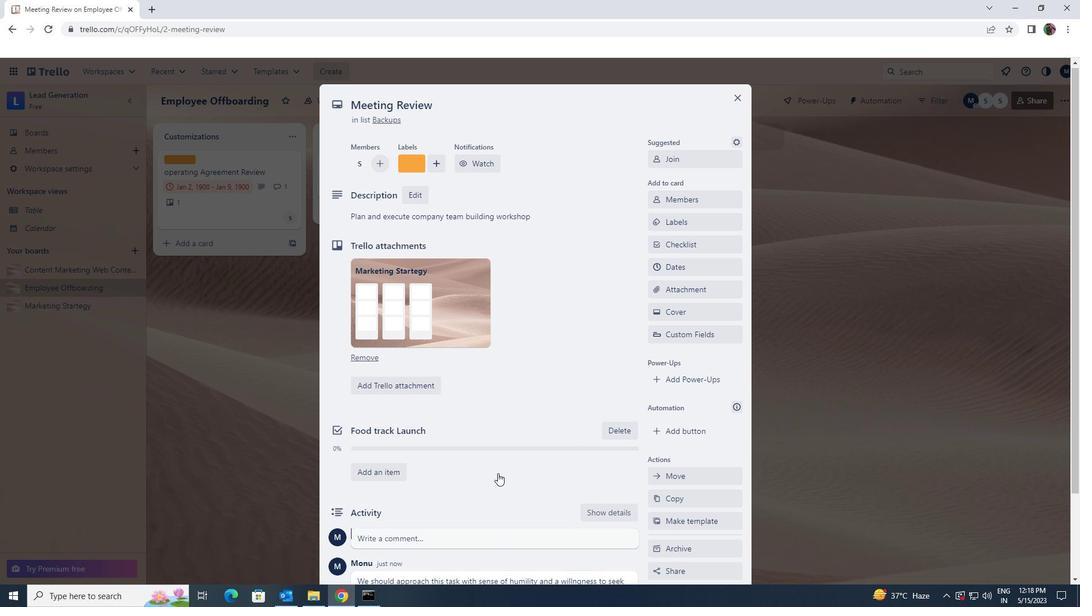 
Action: Mouse moved to (678, 270)
Screenshot: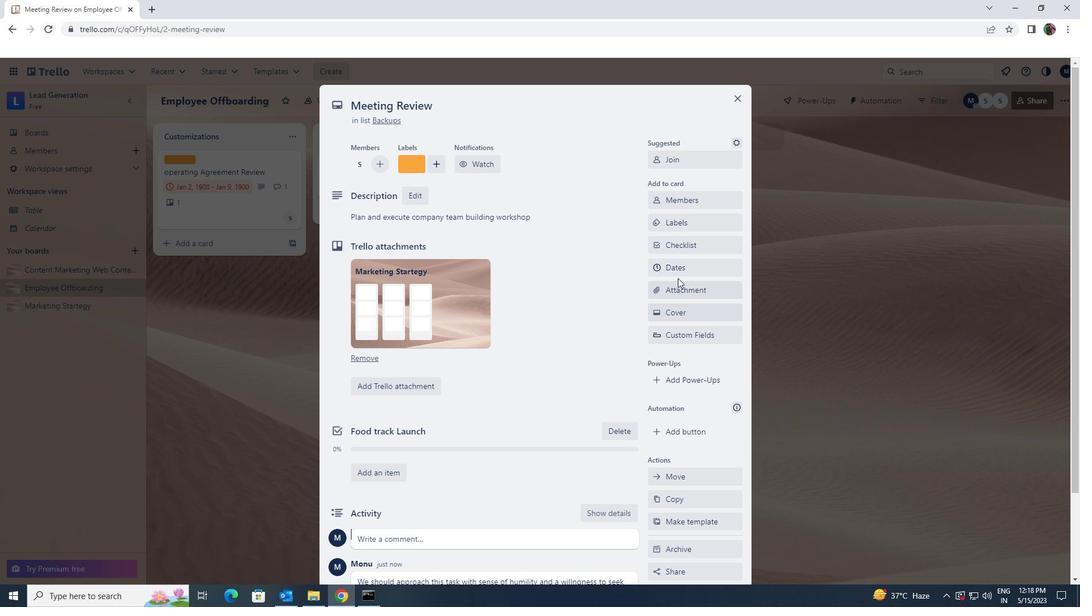 
Action: Mouse pressed left at (678, 270)
Screenshot: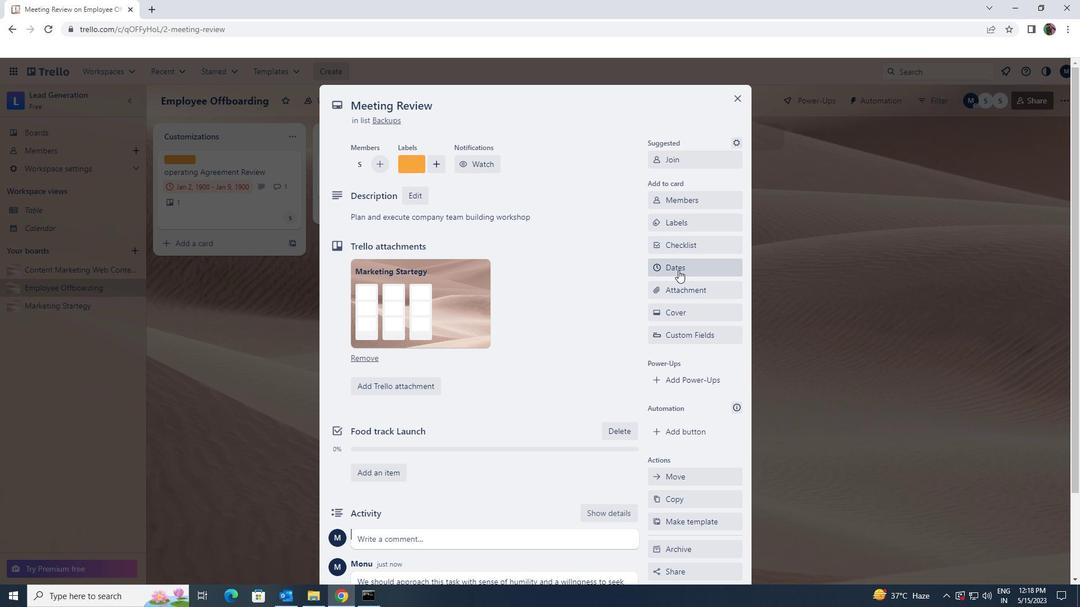 
Action: Mouse moved to (665, 308)
Screenshot: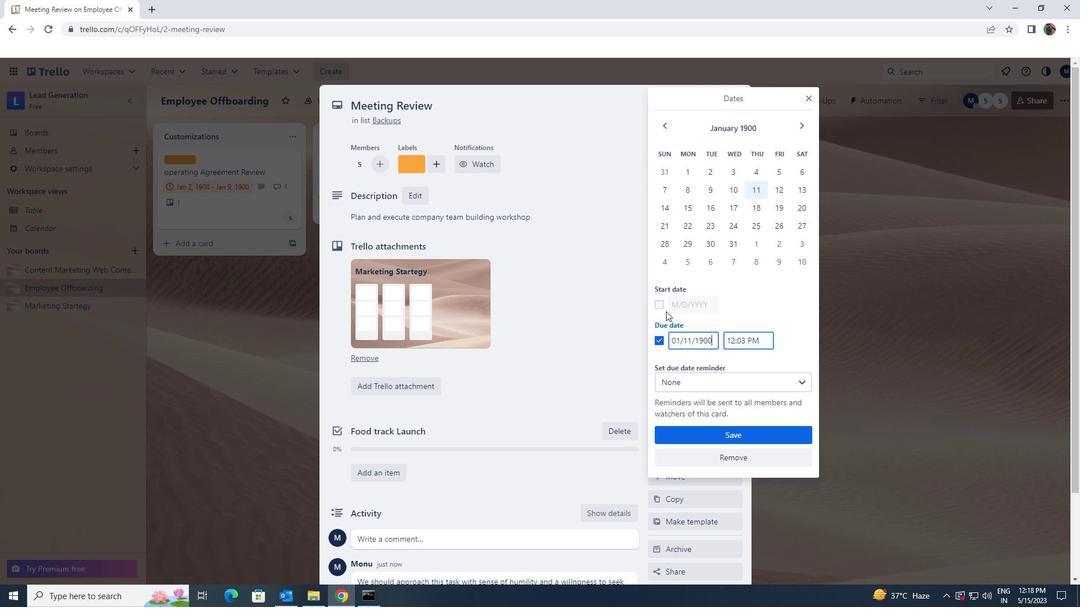 
Action: Mouse pressed left at (665, 308)
Screenshot: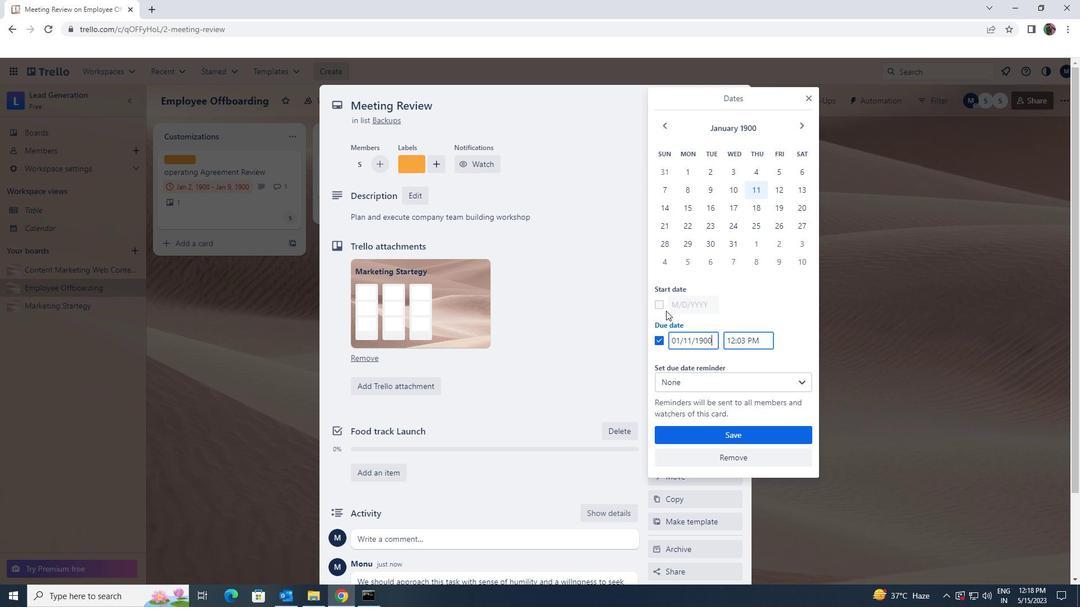 
Action: Mouse moved to (713, 303)
Screenshot: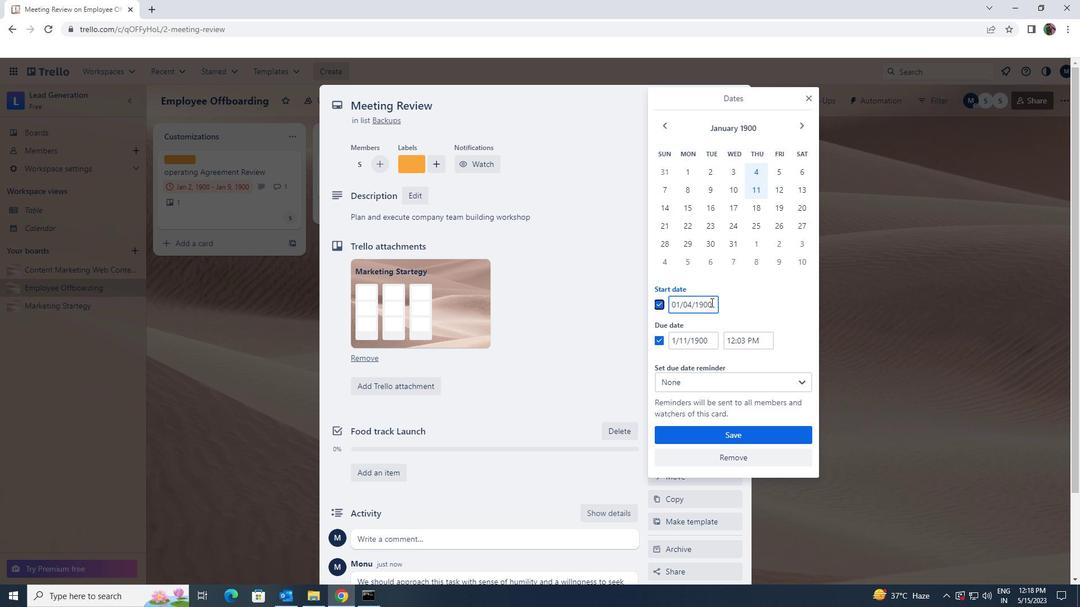 
Action: Mouse pressed left at (713, 303)
Screenshot: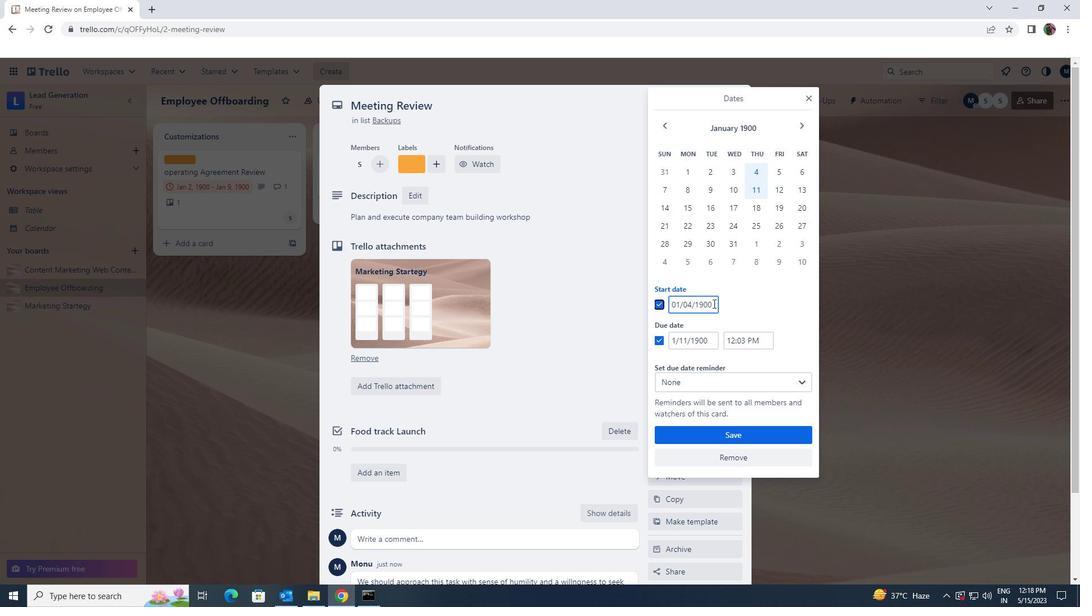 
Action: Mouse moved to (677, 305)
Screenshot: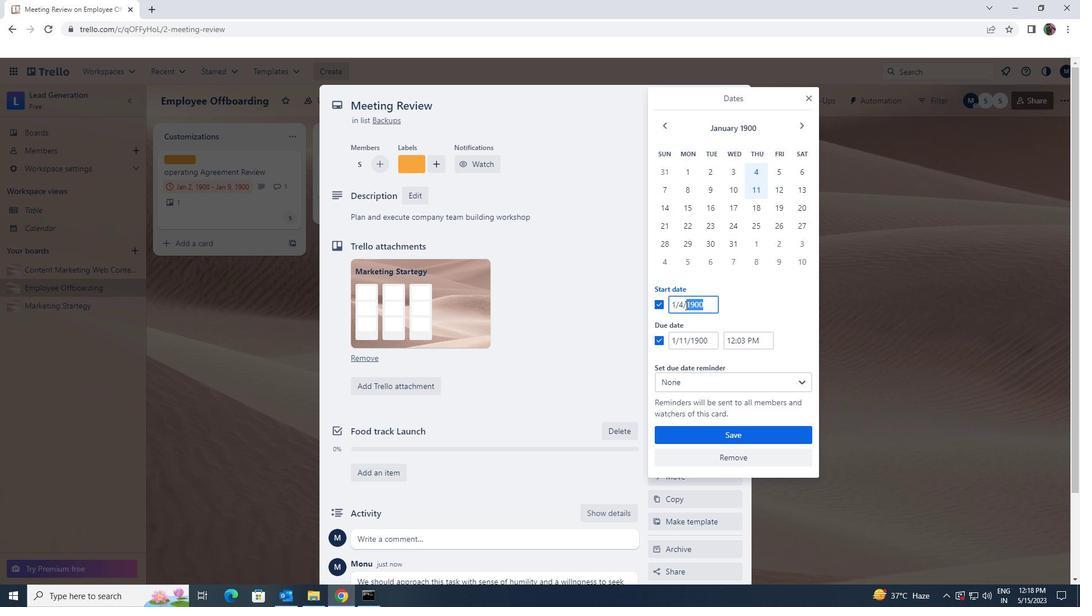 
Action: Key pressed 1/6/1900
Screenshot: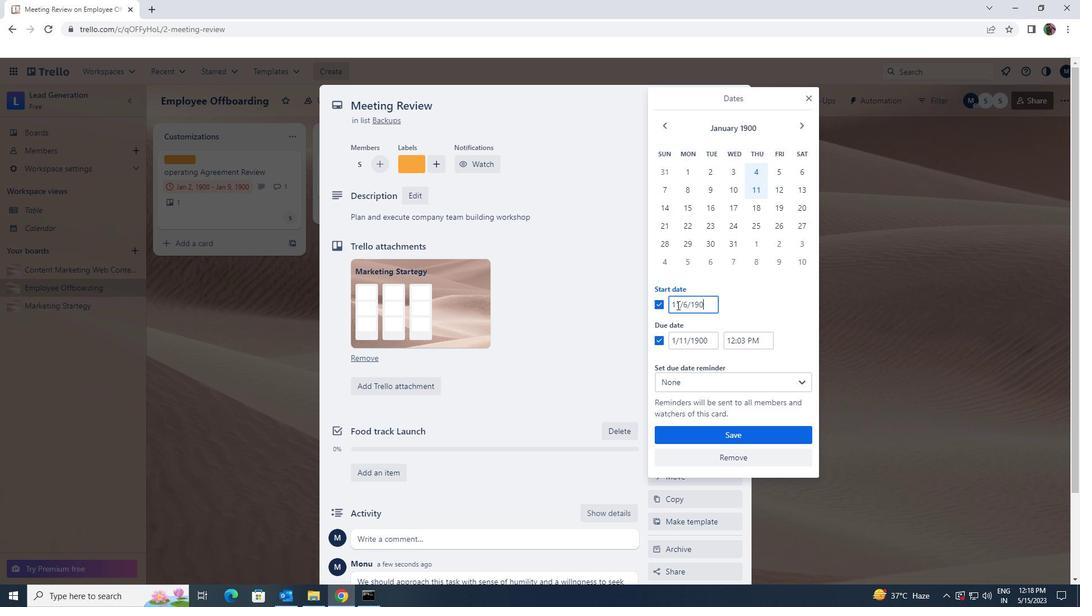 
Action: Mouse moved to (713, 341)
Screenshot: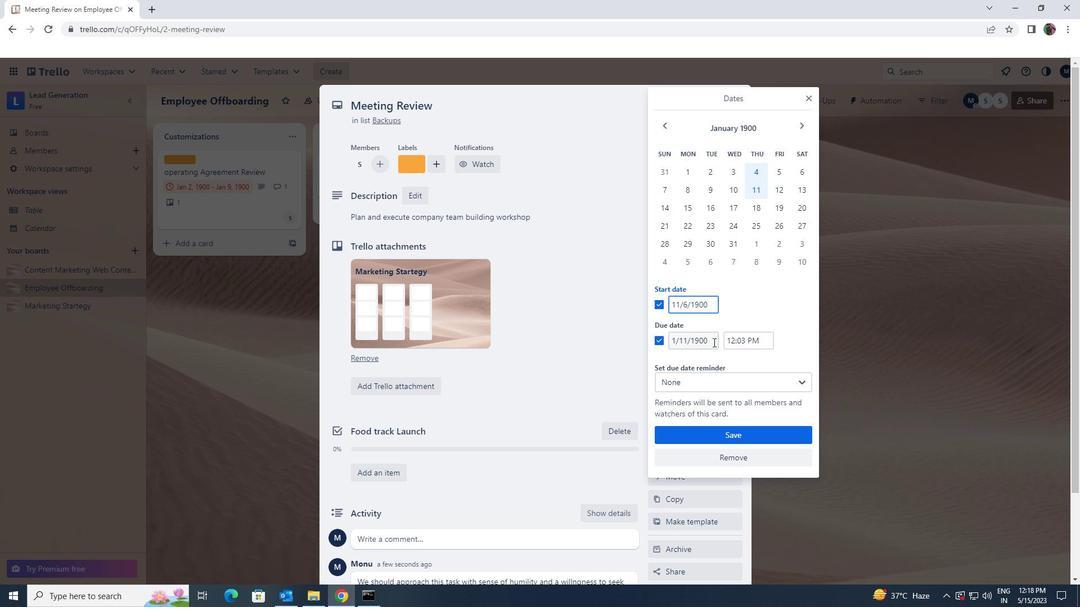 
Action: Mouse pressed left at (713, 341)
Screenshot: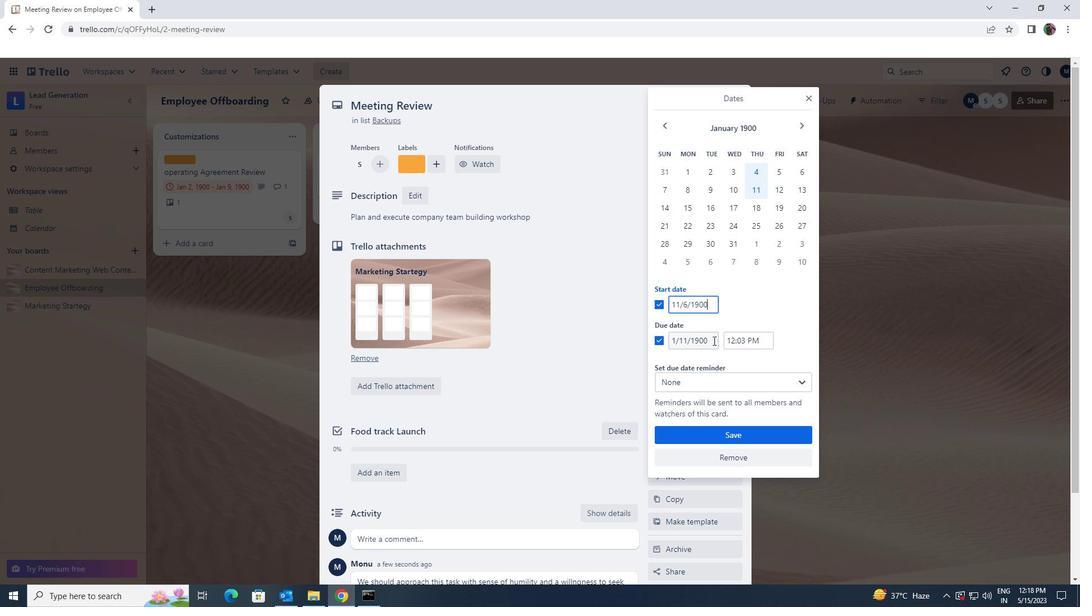 
Action: Mouse moved to (668, 344)
Screenshot: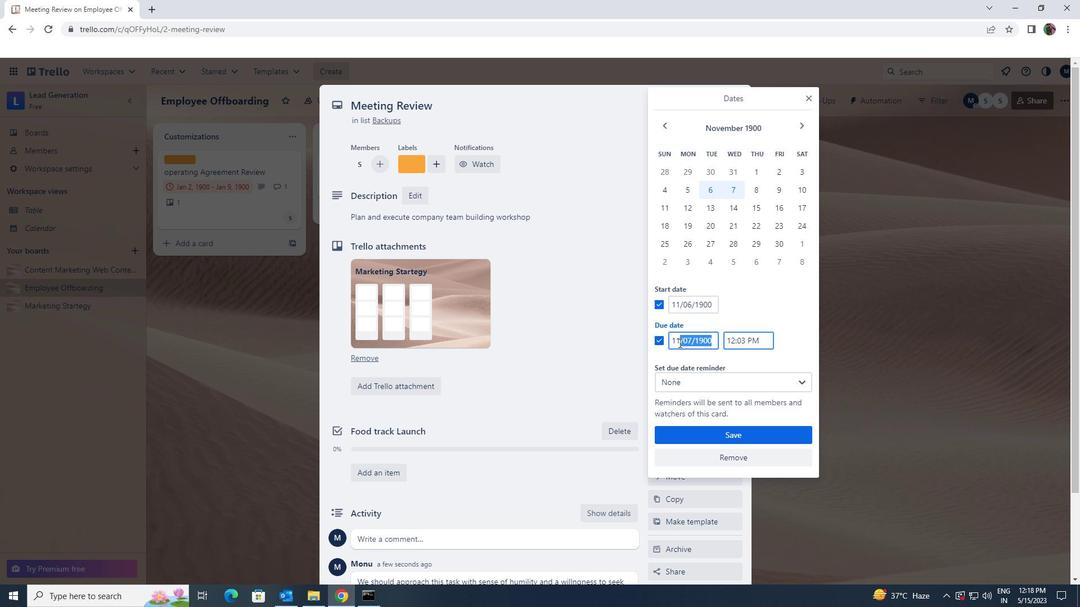 
Action: Mouse pressed left at (668, 344)
Screenshot: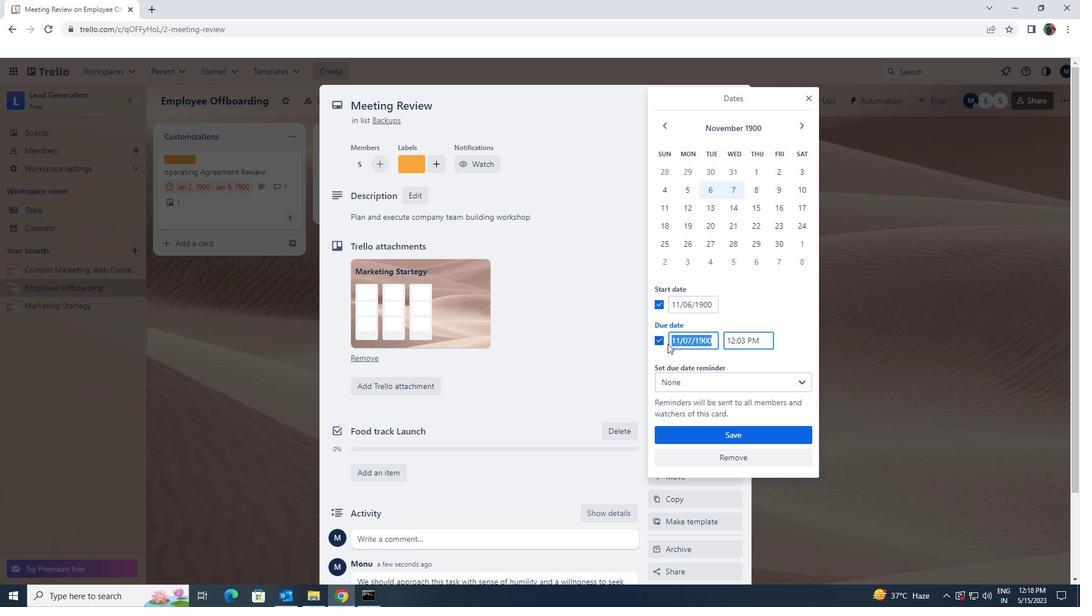 
Action: Mouse moved to (661, 341)
Screenshot: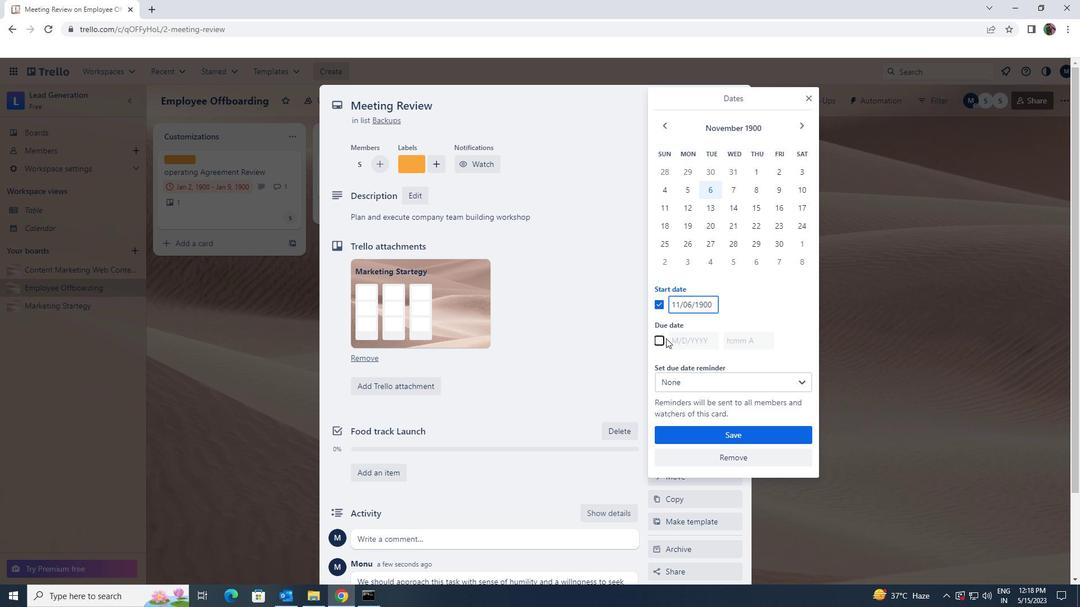 
Action: Mouse pressed left at (661, 341)
Screenshot: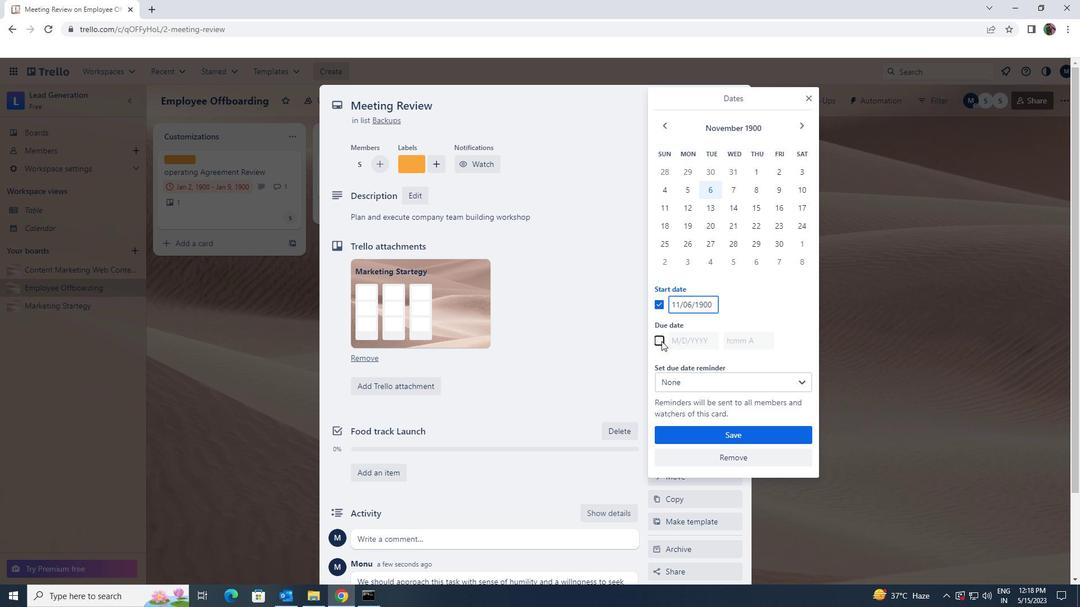 
Action: Mouse moved to (711, 341)
Screenshot: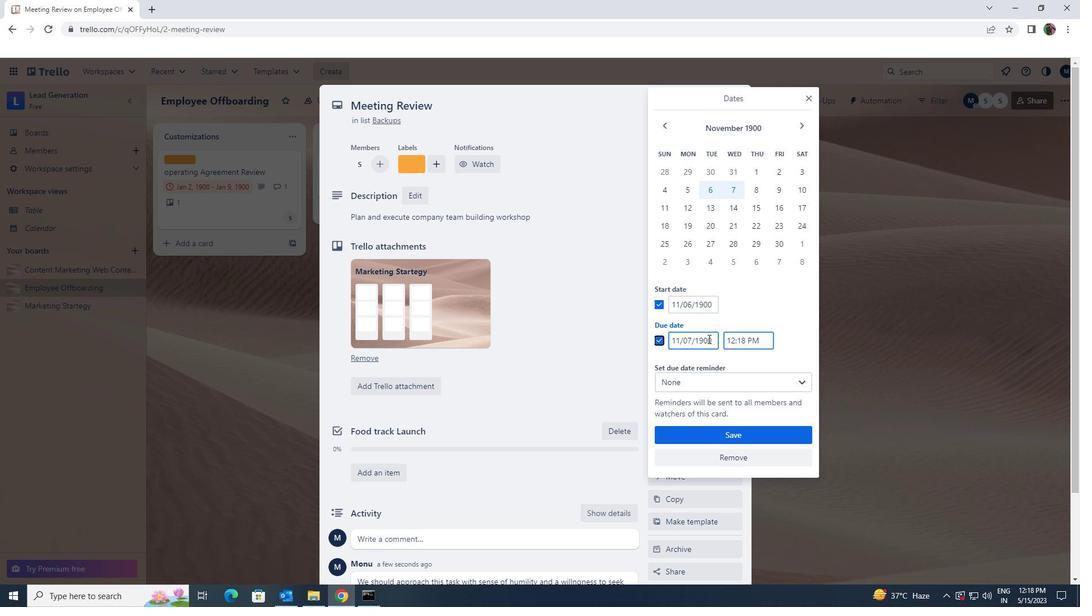 
Action: Mouse pressed left at (711, 341)
Screenshot: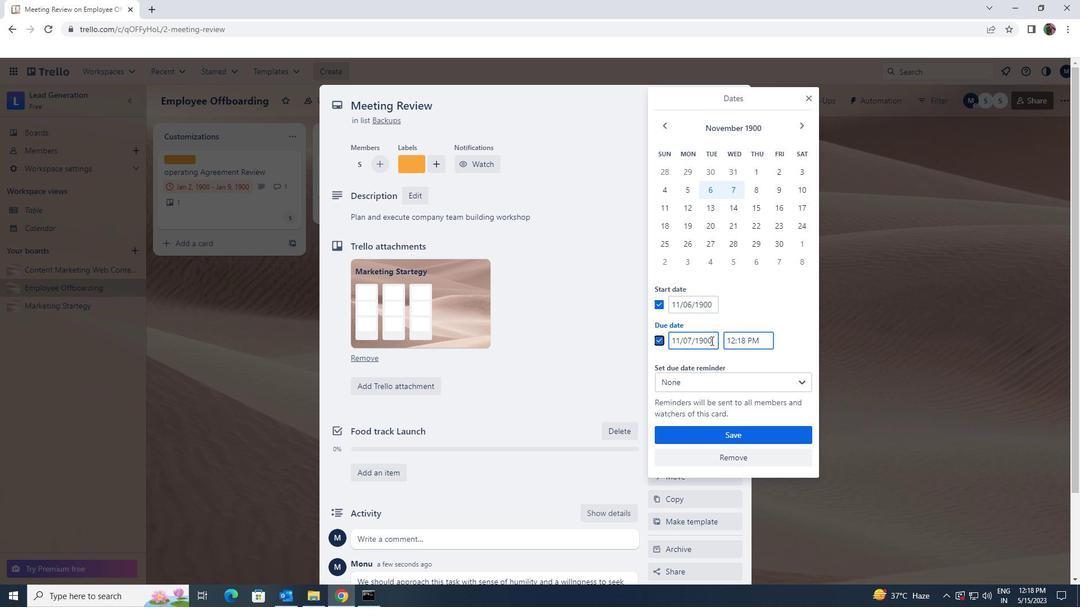 
Action: Mouse moved to (670, 343)
Screenshot: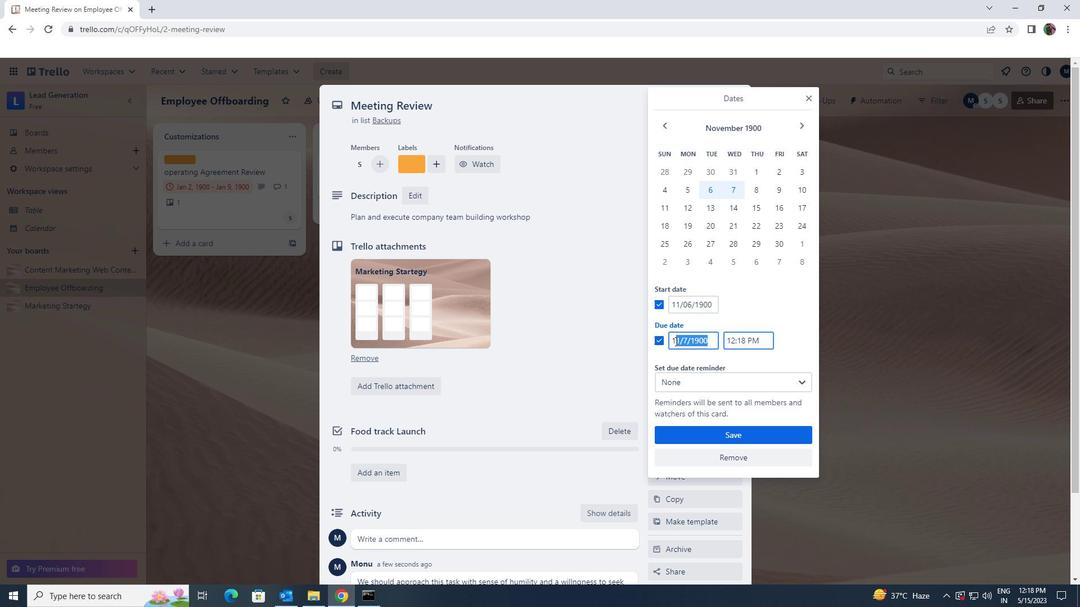 
Action: Key pressed 1/12/1900
Screenshot: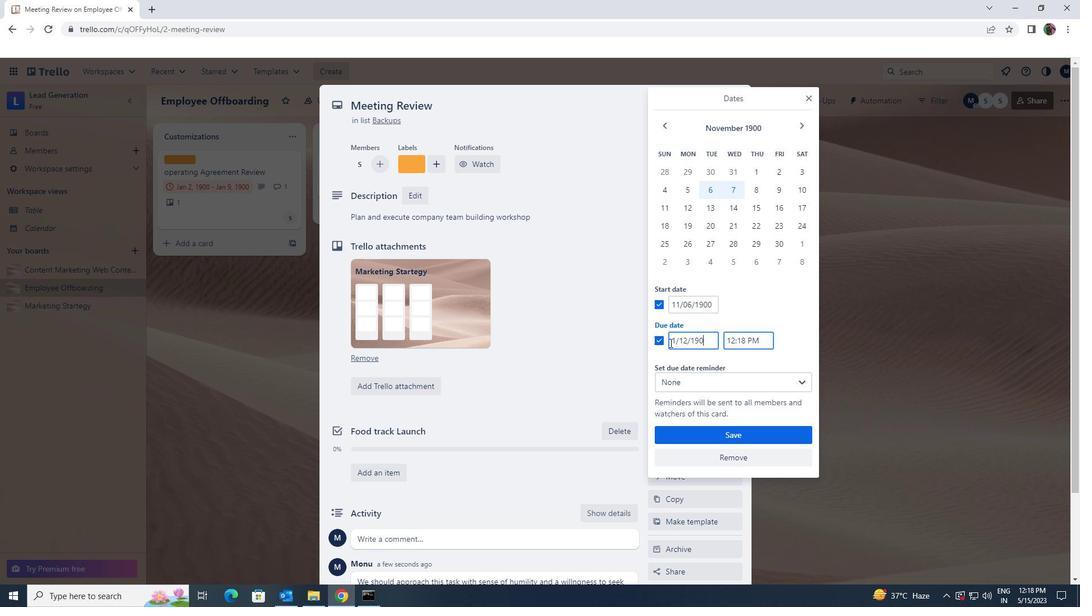 
Action: Mouse moved to (729, 438)
Screenshot: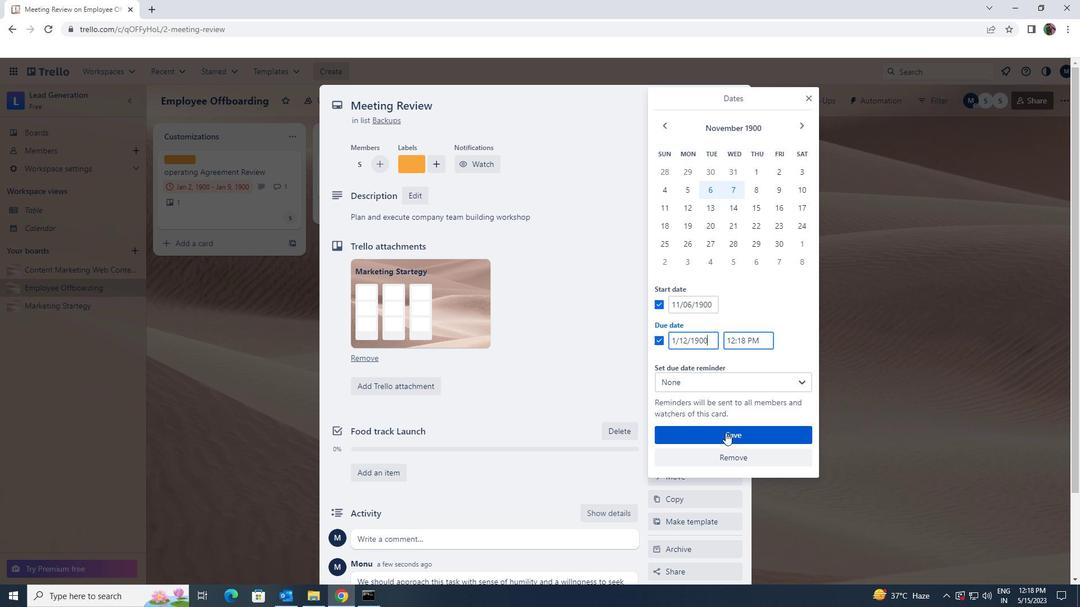
Action: Mouse pressed left at (729, 438)
Screenshot: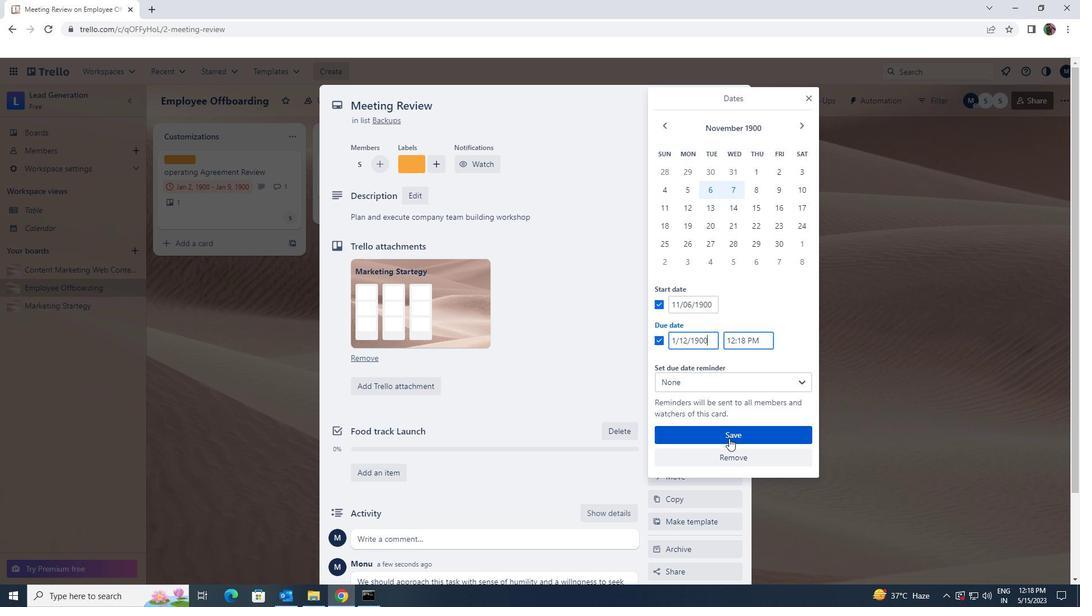
